 Task: Create a due date automation trigger when advanced on, 2 working days after a card is due add content without an empty description at 11:00 AM.
Action: Mouse moved to (960, 291)
Screenshot: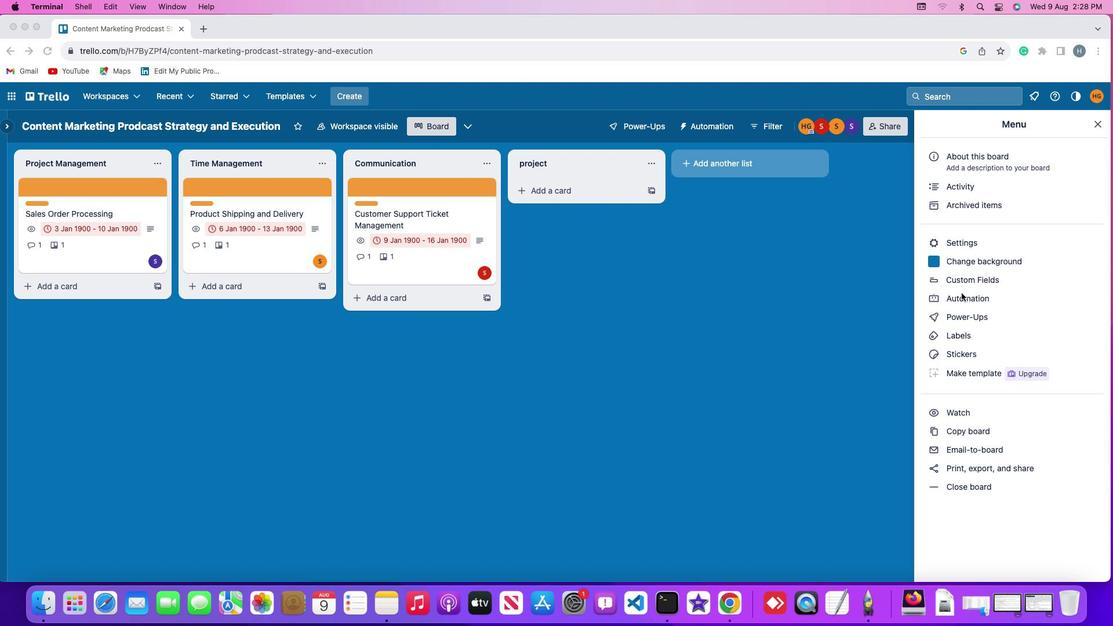 
Action: Mouse pressed left at (960, 291)
Screenshot: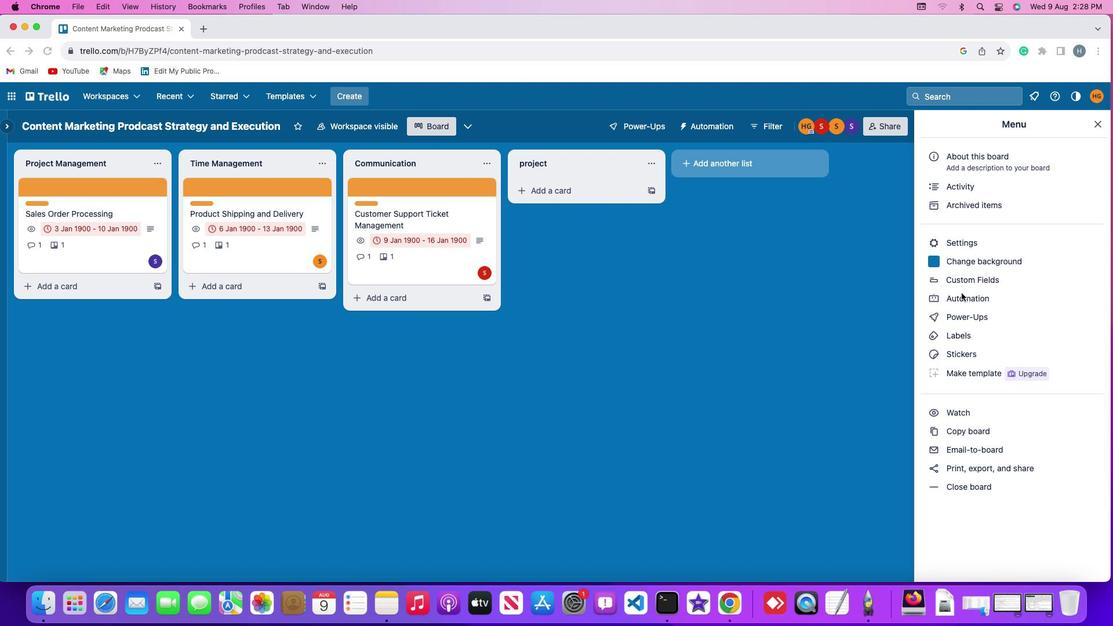 
Action: Mouse moved to (960, 291)
Screenshot: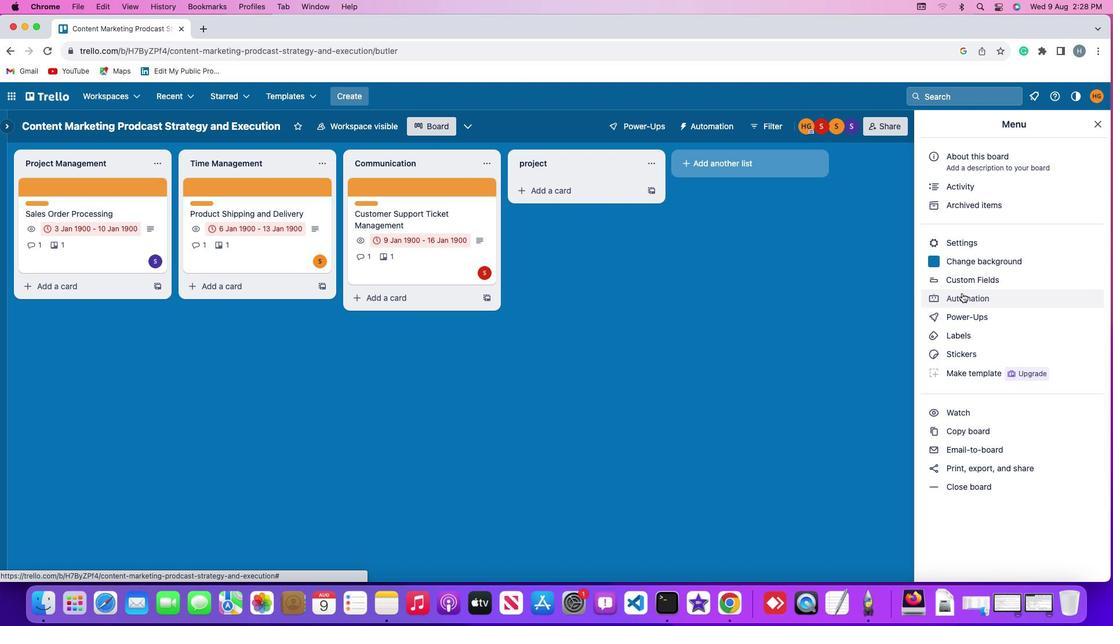 
Action: Mouse pressed left at (960, 291)
Screenshot: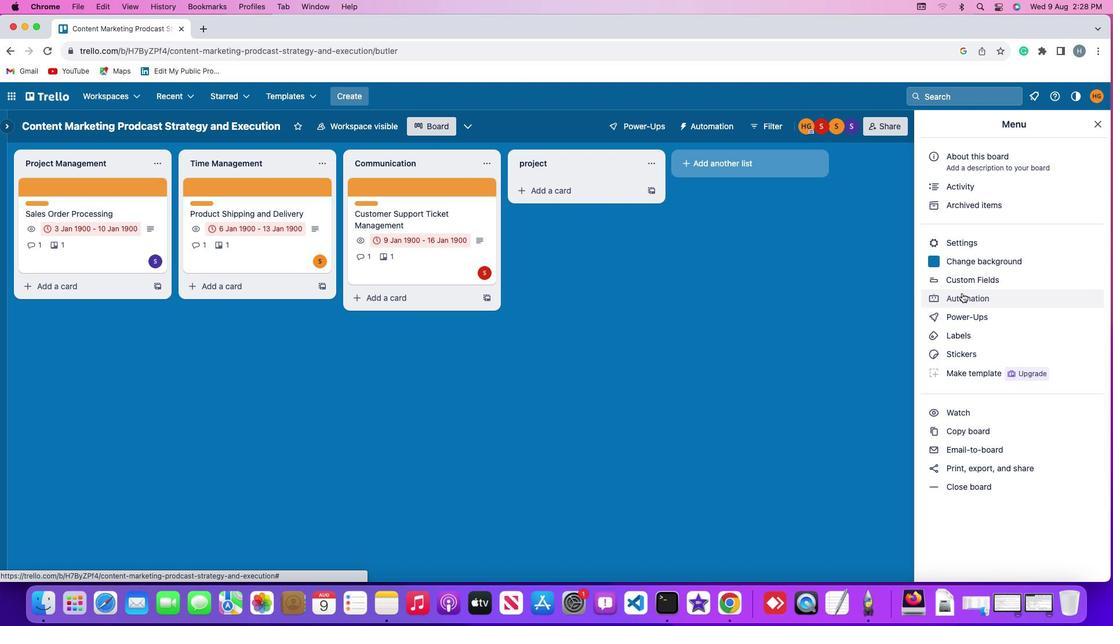 
Action: Mouse moved to (58, 272)
Screenshot: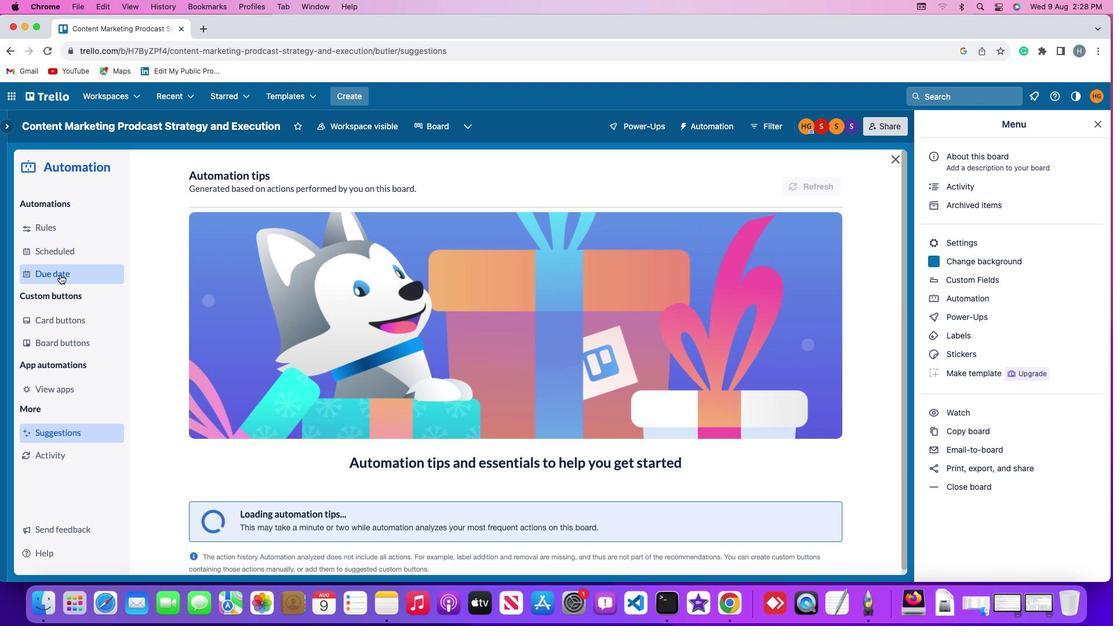 
Action: Mouse pressed left at (58, 272)
Screenshot: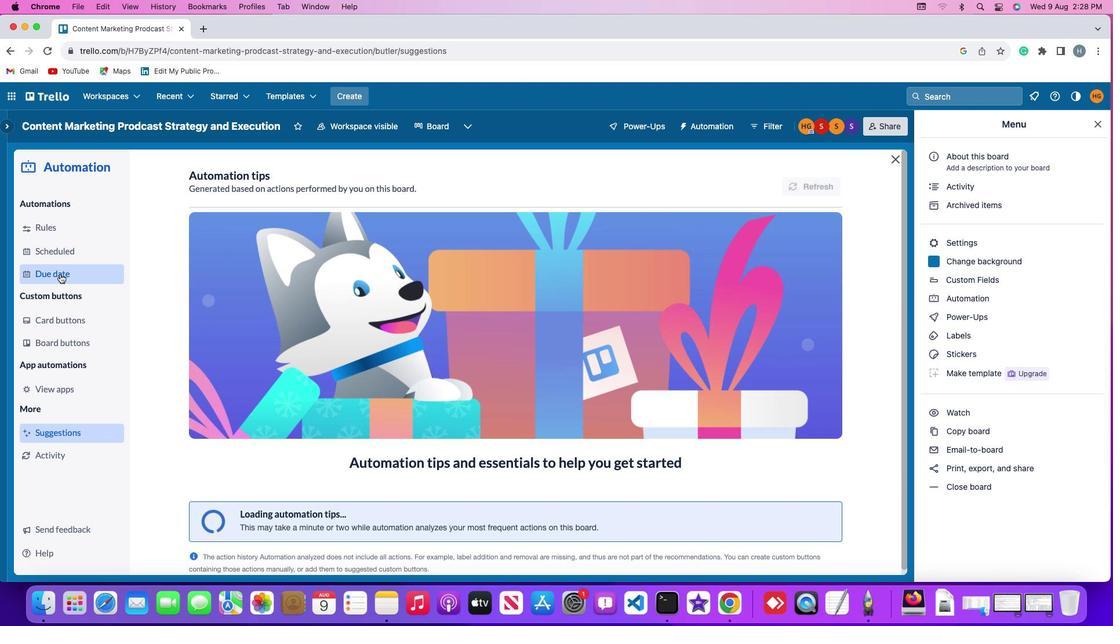 
Action: Mouse moved to (768, 176)
Screenshot: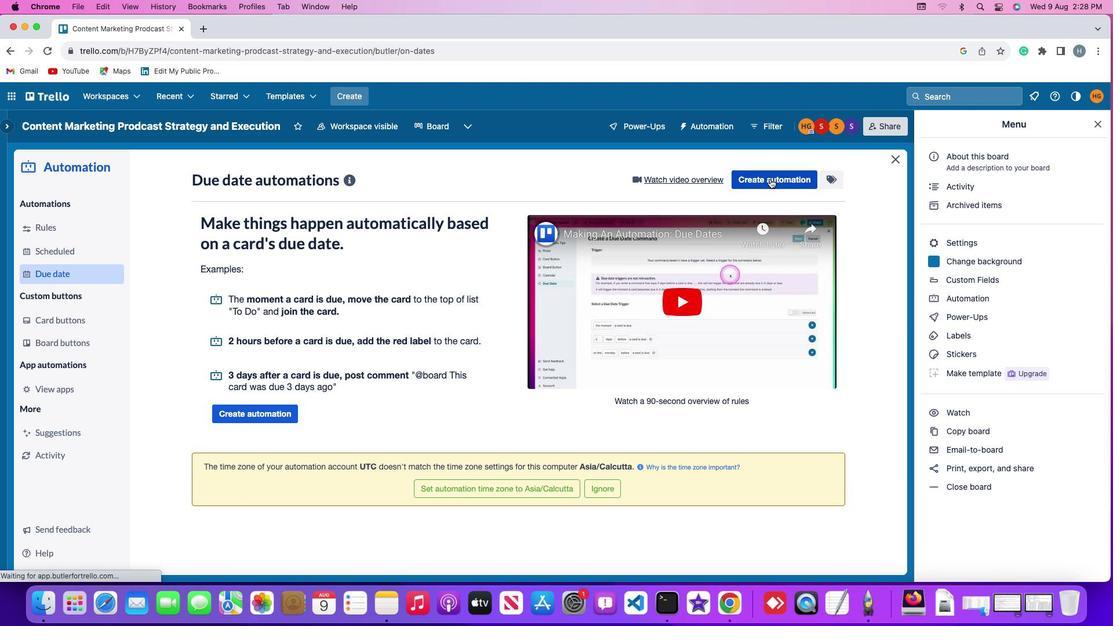 
Action: Mouse pressed left at (768, 176)
Screenshot: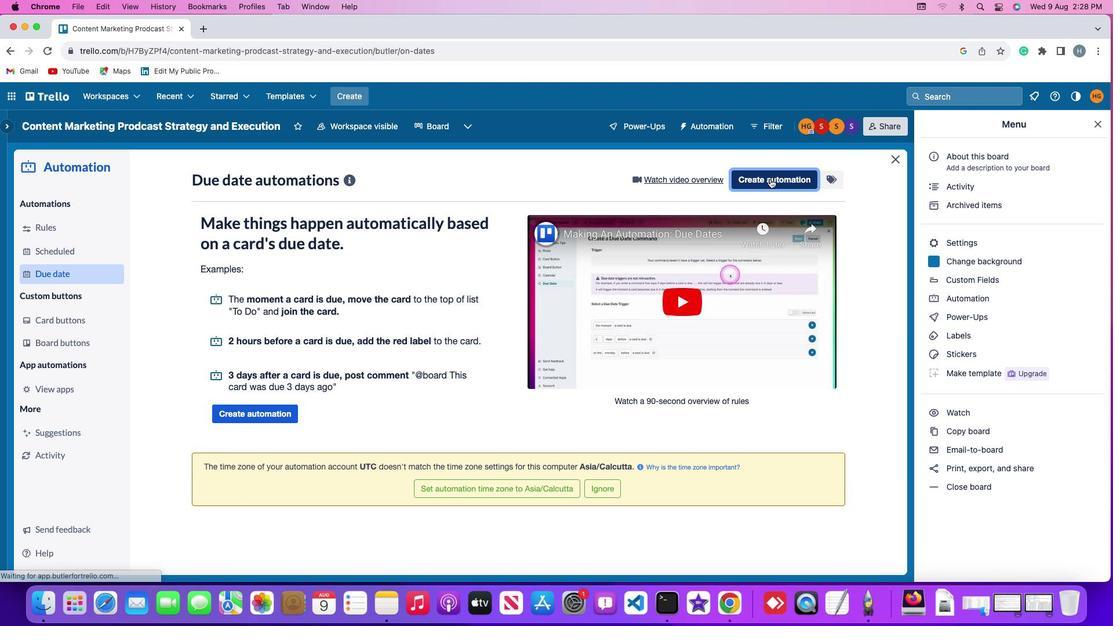 
Action: Mouse moved to (263, 285)
Screenshot: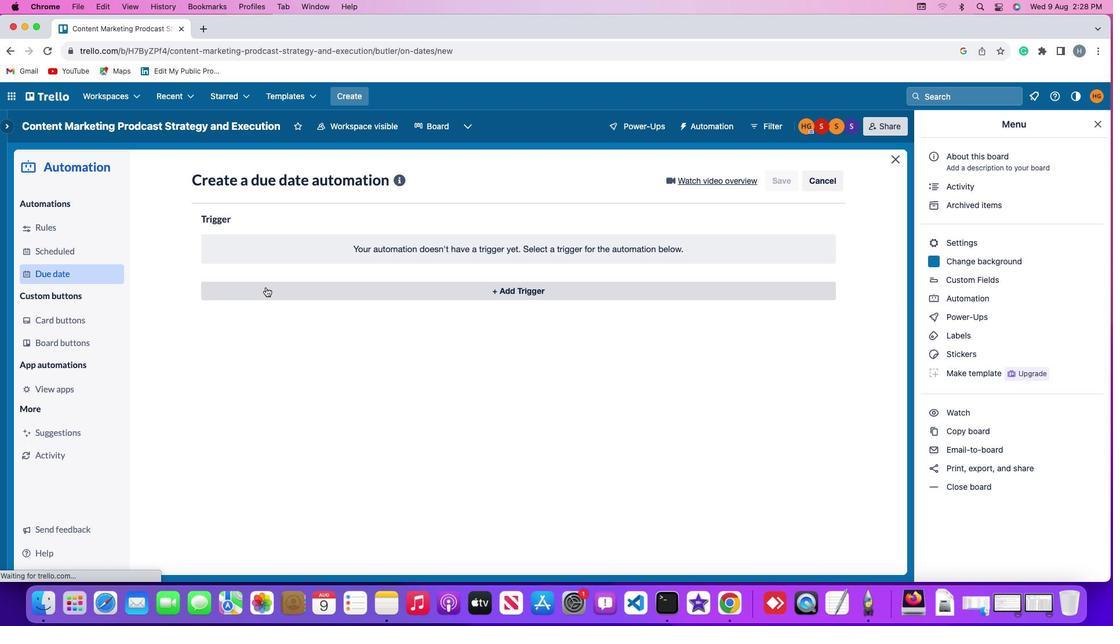 
Action: Mouse pressed left at (263, 285)
Screenshot: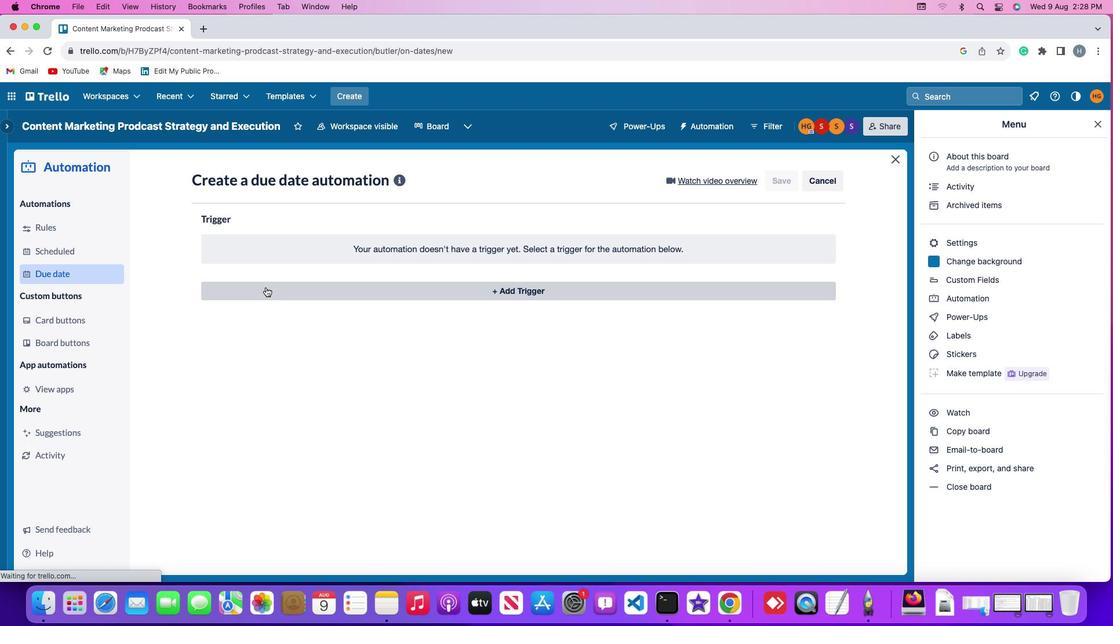 
Action: Mouse moved to (224, 462)
Screenshot: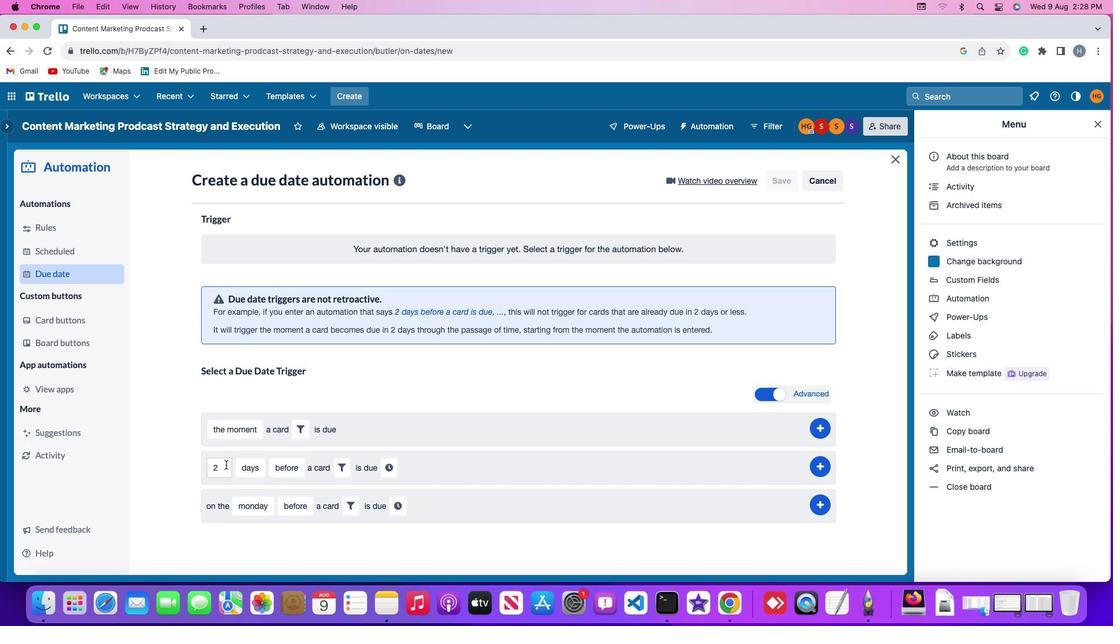
Action: Mouse pressed left at (224, 462)
Screenshot: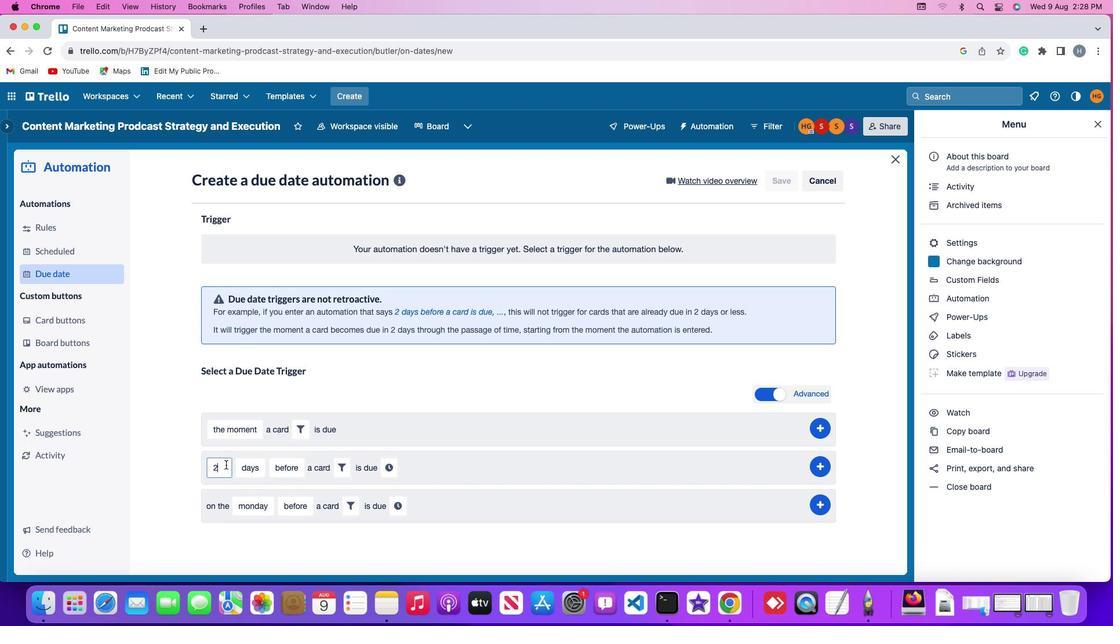 
Action: Key pressed Key.backspace'2'
Screenshot: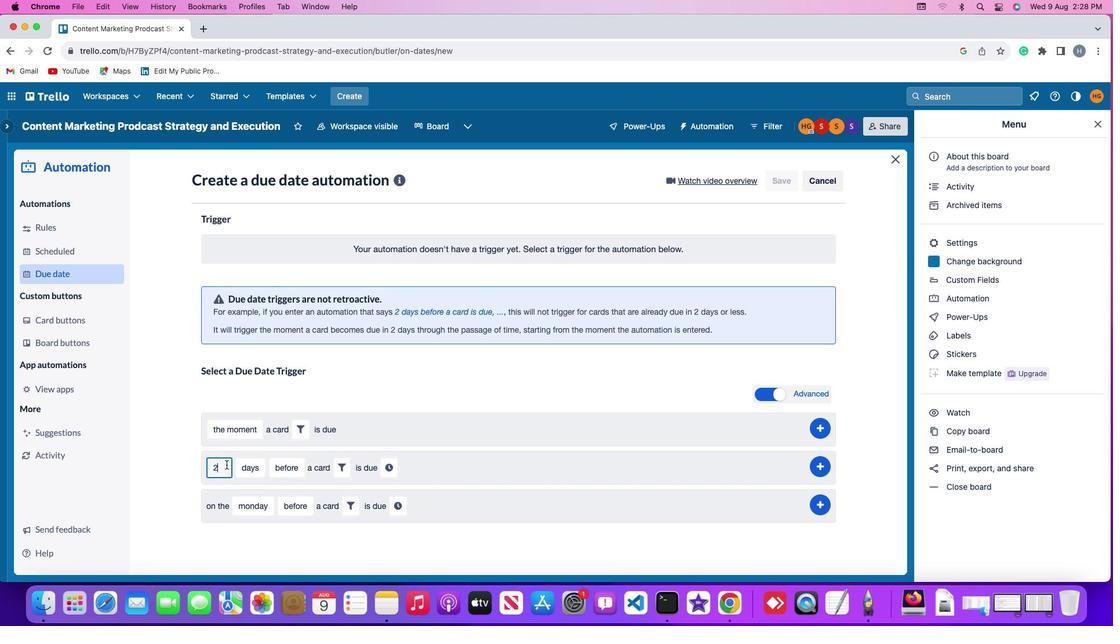 
Action: Mouse moved to (244, 468)
Screenshot: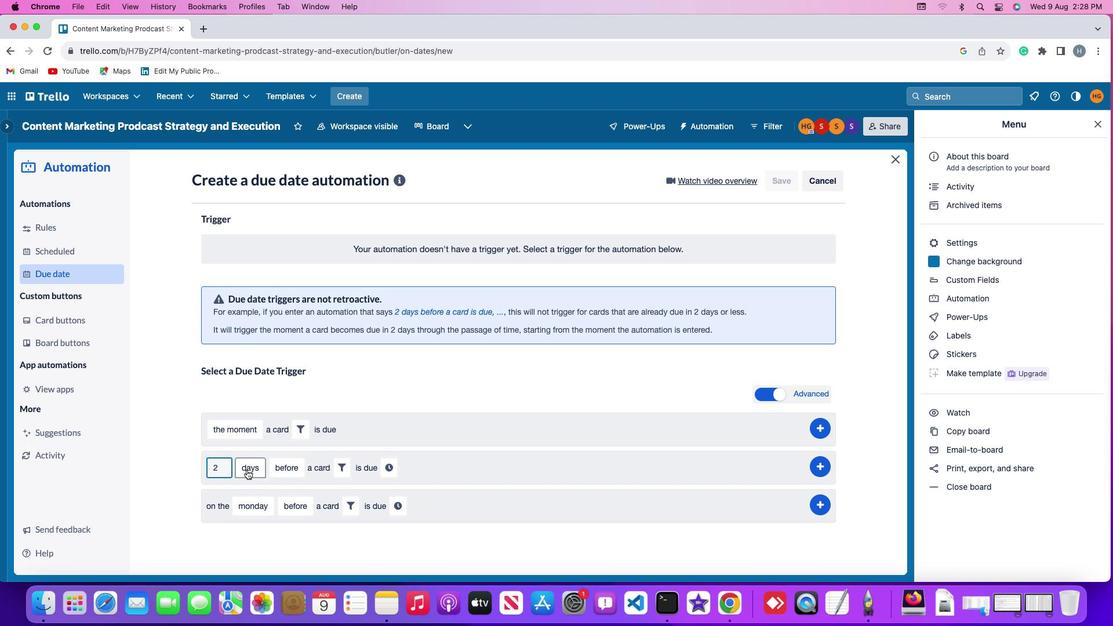 
Action: Mouse pressed left at (244, 468)
Screenshot: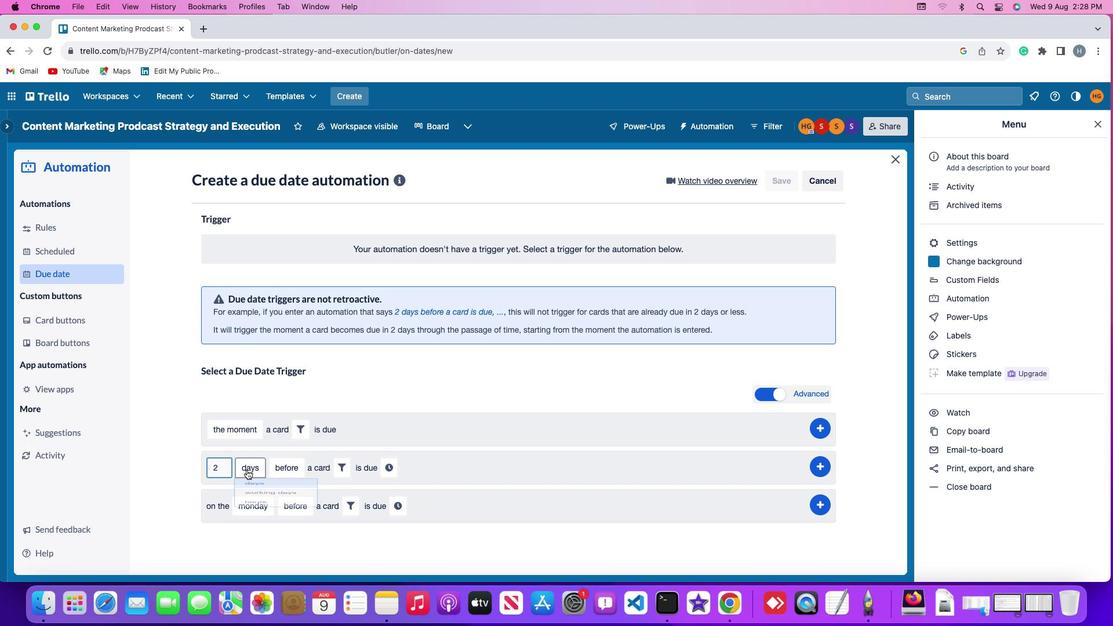 
Action: Mouse moved to (253, 509)
Screenshot: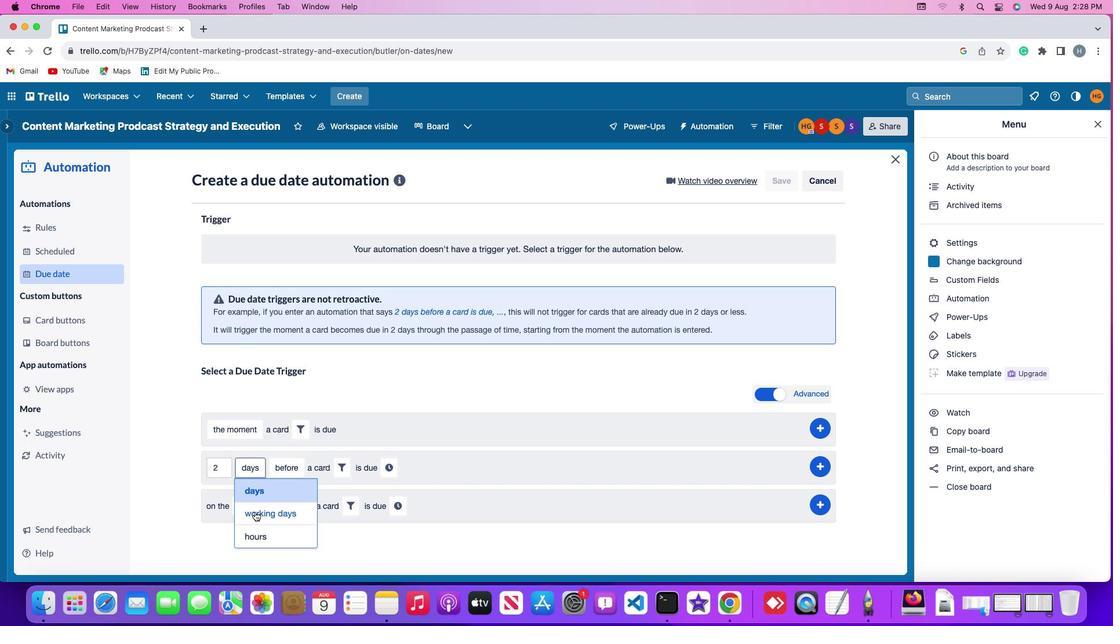 
Action: Mouse pressed left at (253, 509)
Screenshot: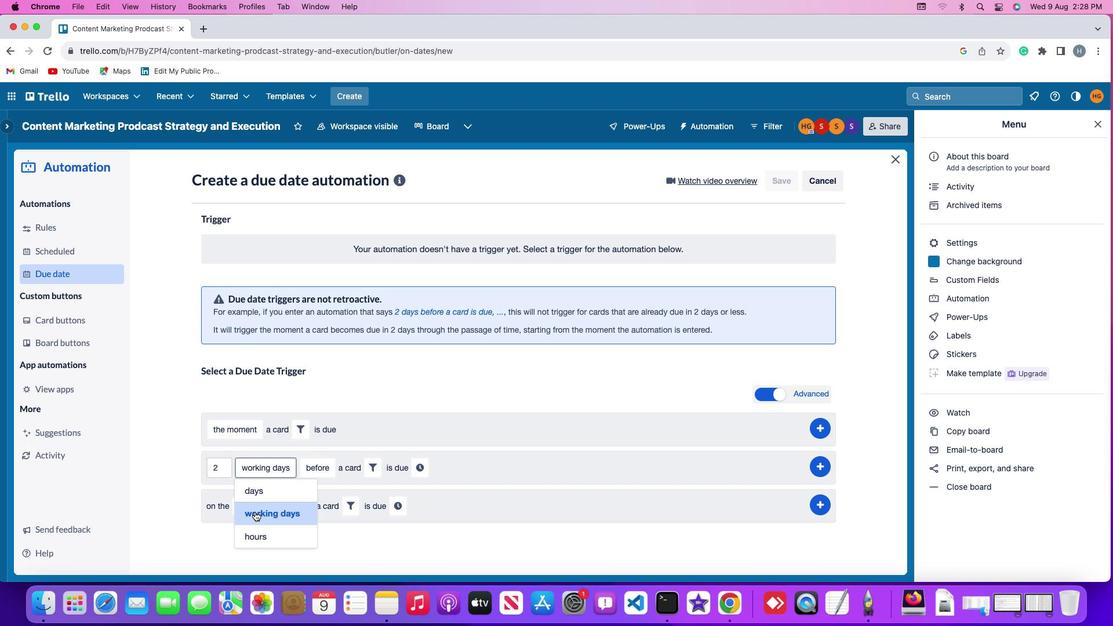 
Action: Mouse moved to (317, 461)
Screenshot: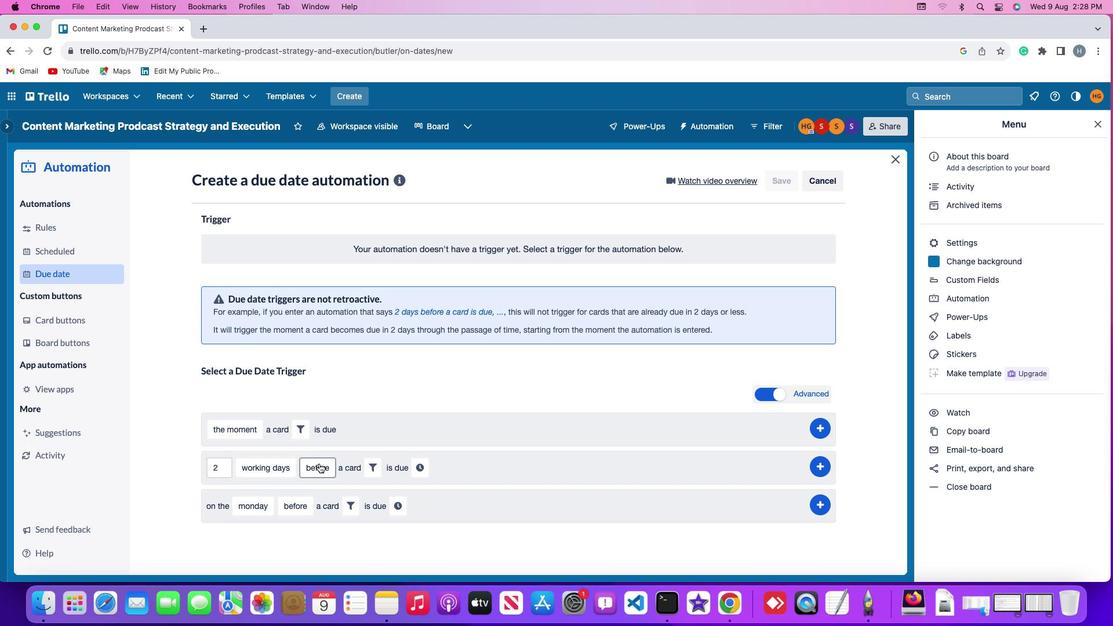 
Action: Mouse pressed left at (317, 461)
Screenshot: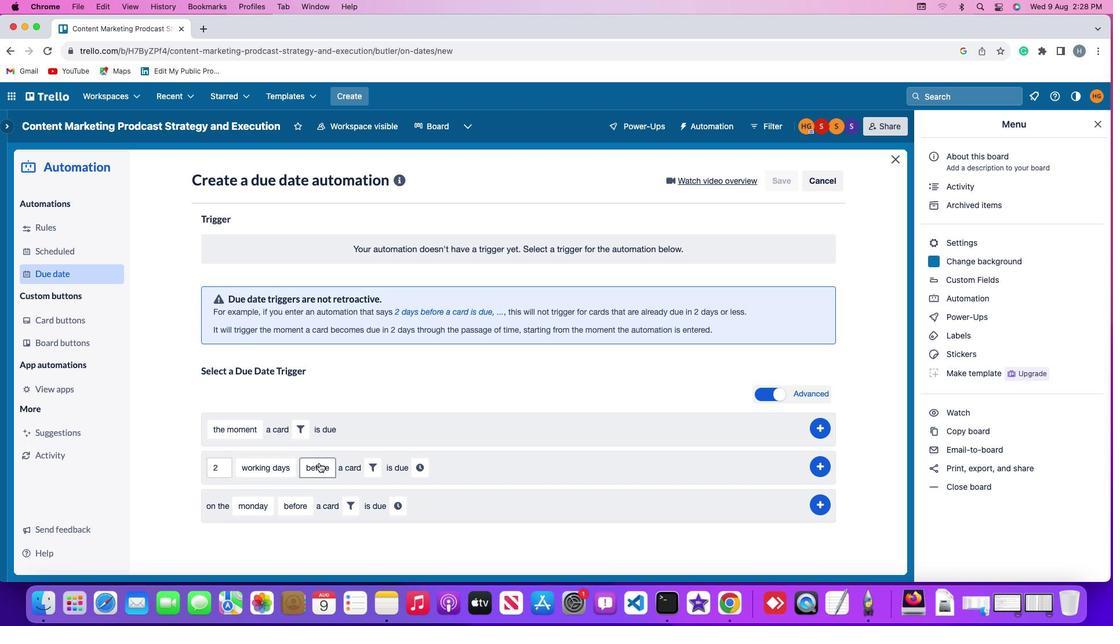 
Action: Mouse moved to (309, 510)
Screenshot: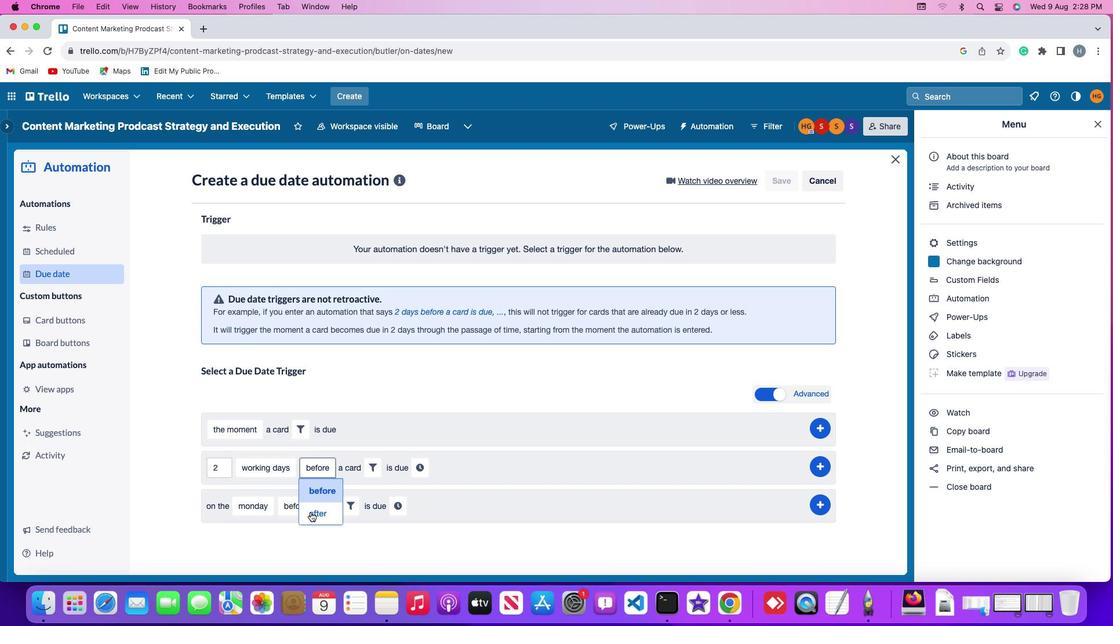 
Action: Mouse pressed left at (309, 510)
Screenshot: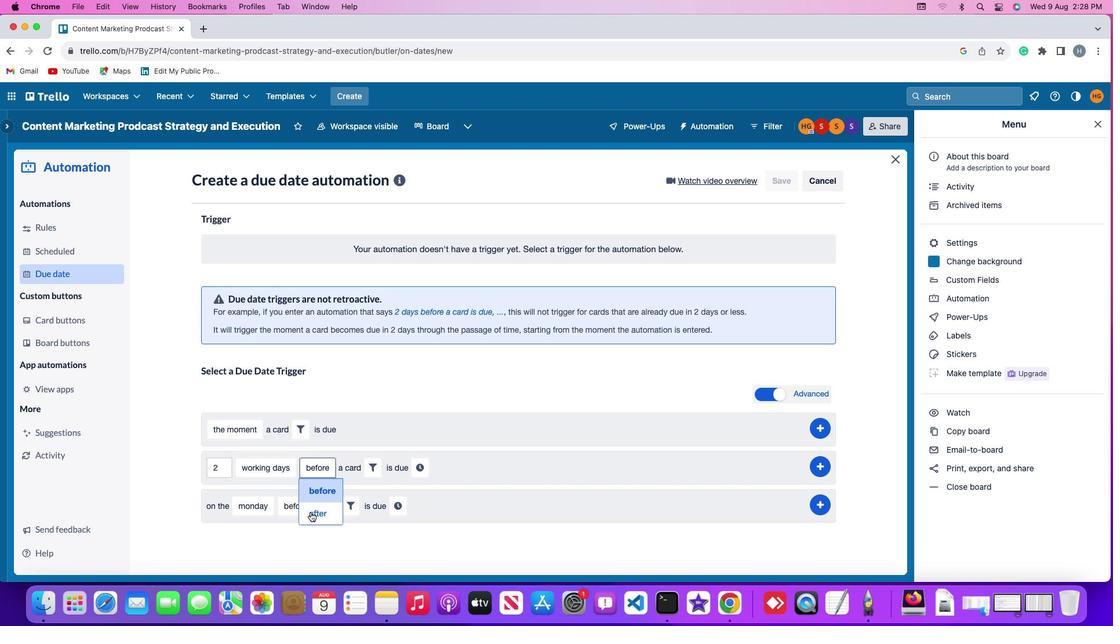 
Action: Mouse moved to (365, 466)
Screenshot: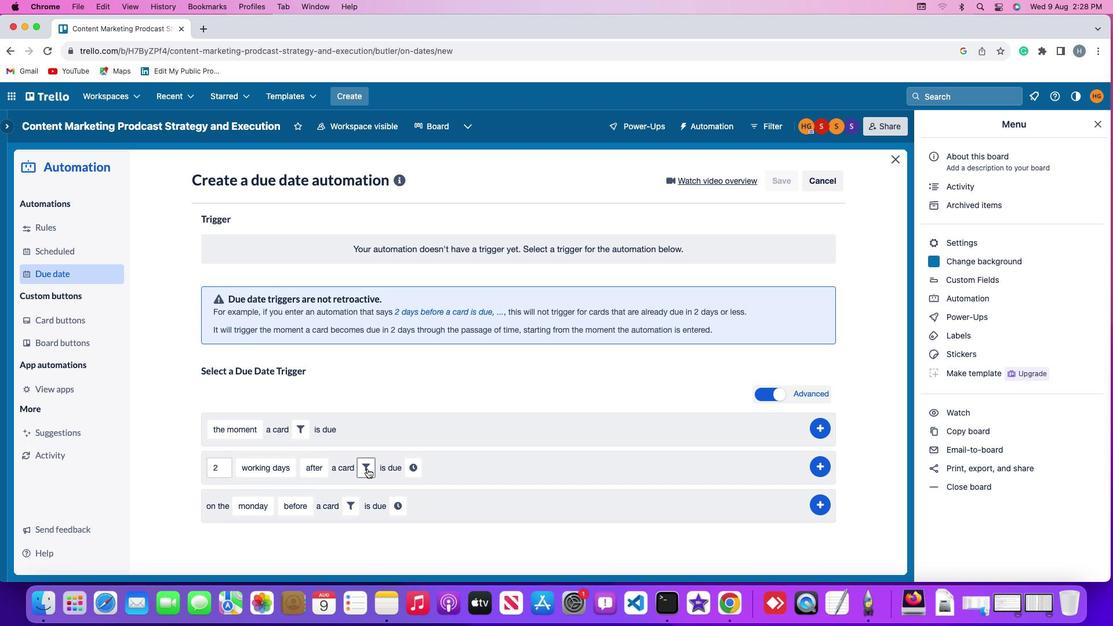 
Action: Mouse pressed left at (365, 466)
Screenshot: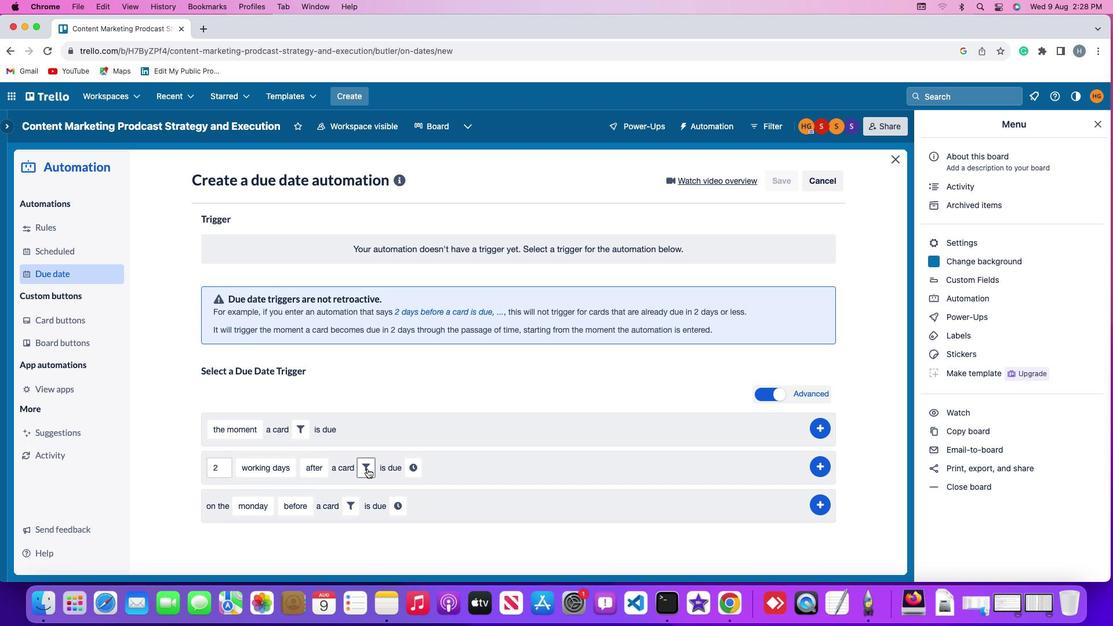 
Action: Mouse moved to (517, 499)
Screenshot: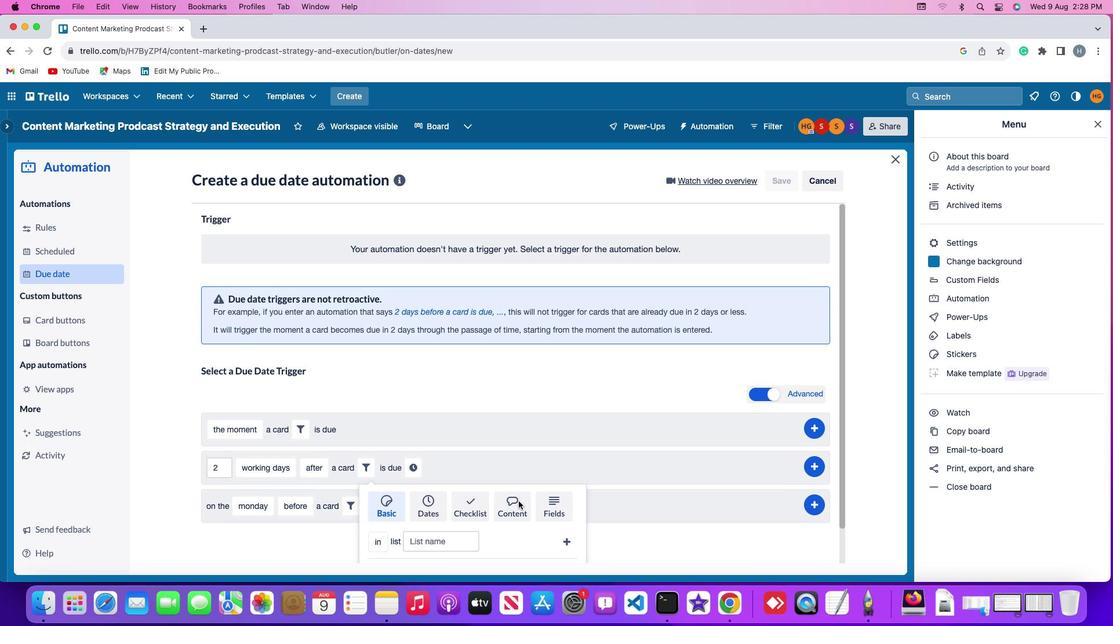 
Action: Mouse pressed left at (517, 499)
Screenshot: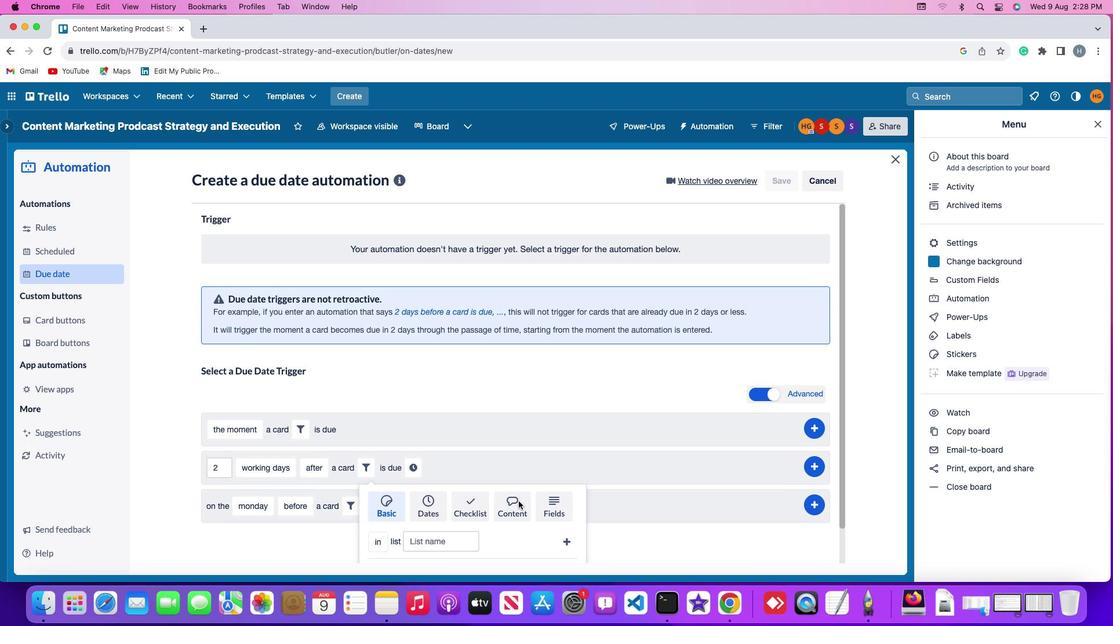 
Action: Mouse moved to (335, 541)
Screenshot: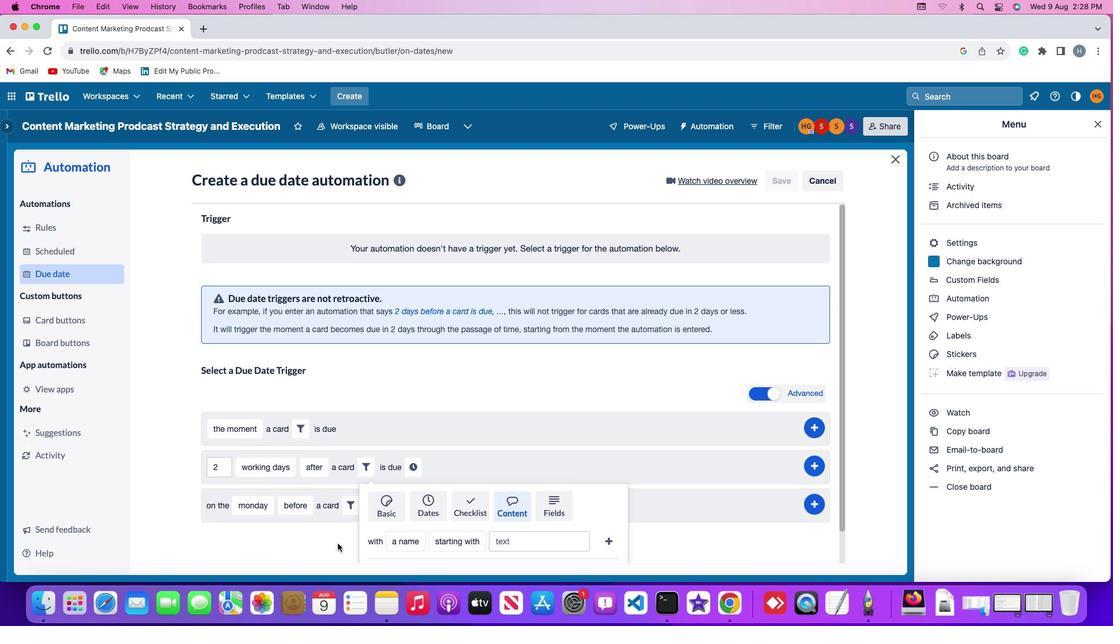 
Action: Mouse scrolled (335, 541) with delta (-1, -1)
Screenshot: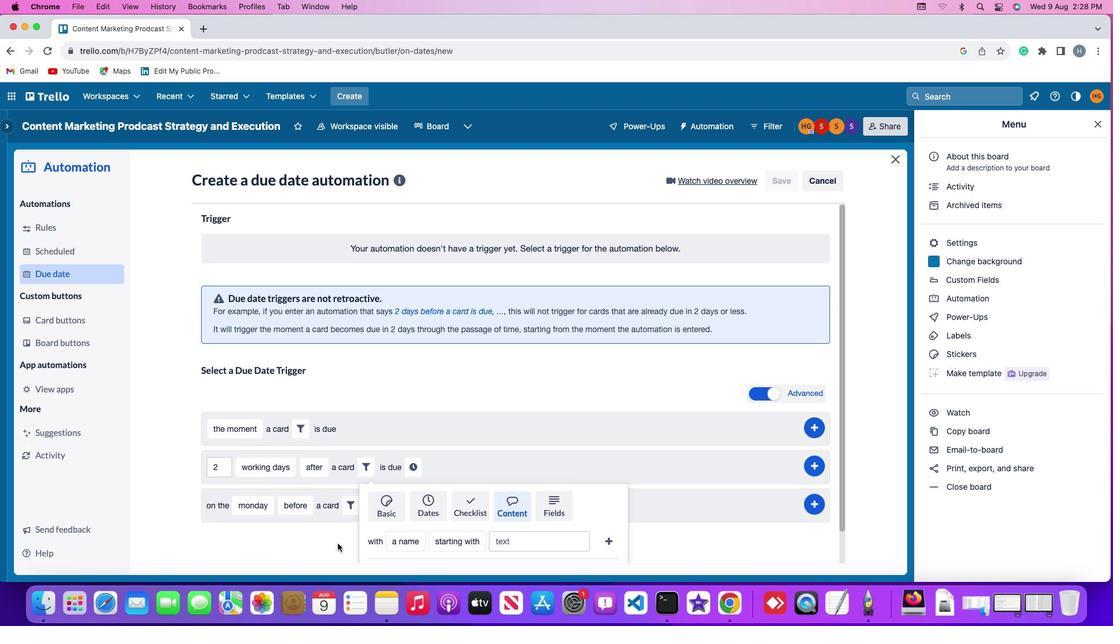 
Action: Mouse scrolled (335, 541) with delta (-1, -1)
Screenshot: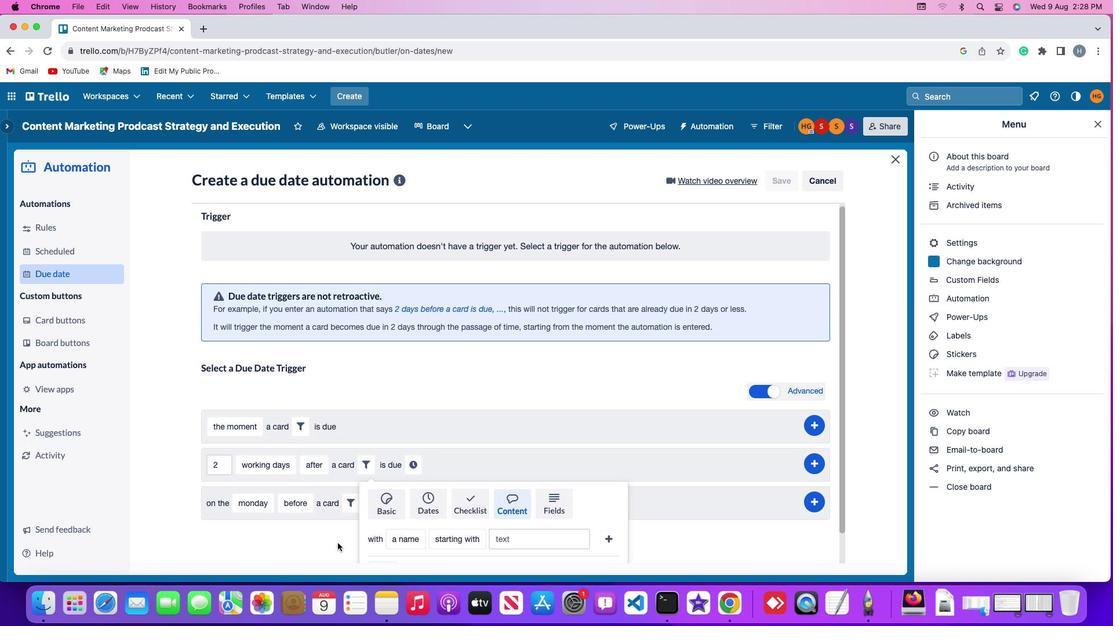 
Action: Mouse scrolled (335, 541) with delta (-1, -2)
Screenshot: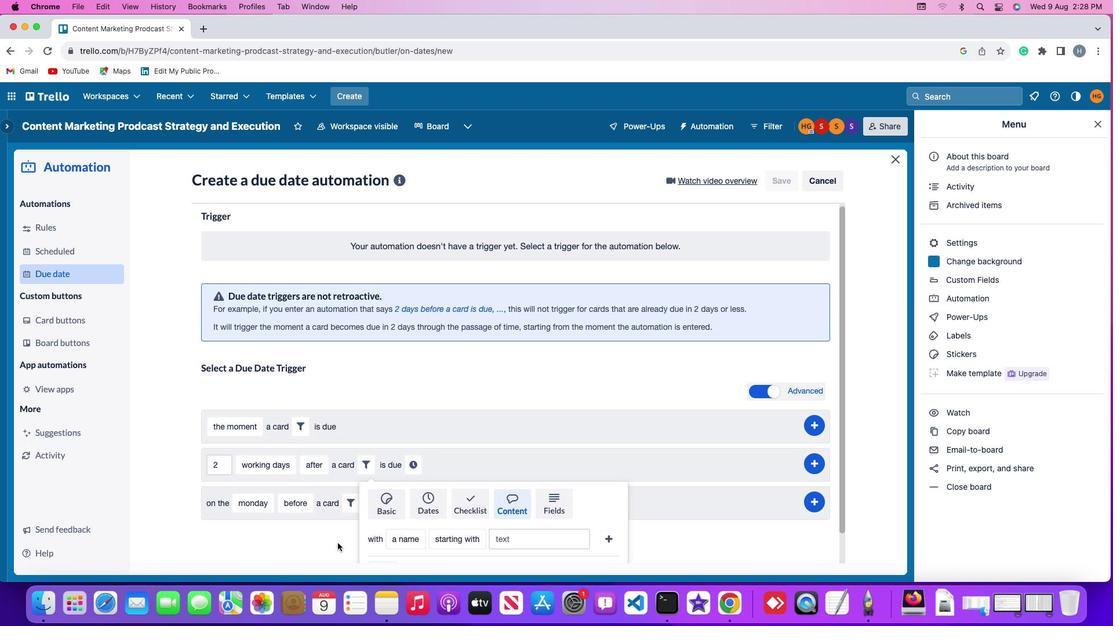 
Action: Mouse moved to (335, 541)
Screenshot: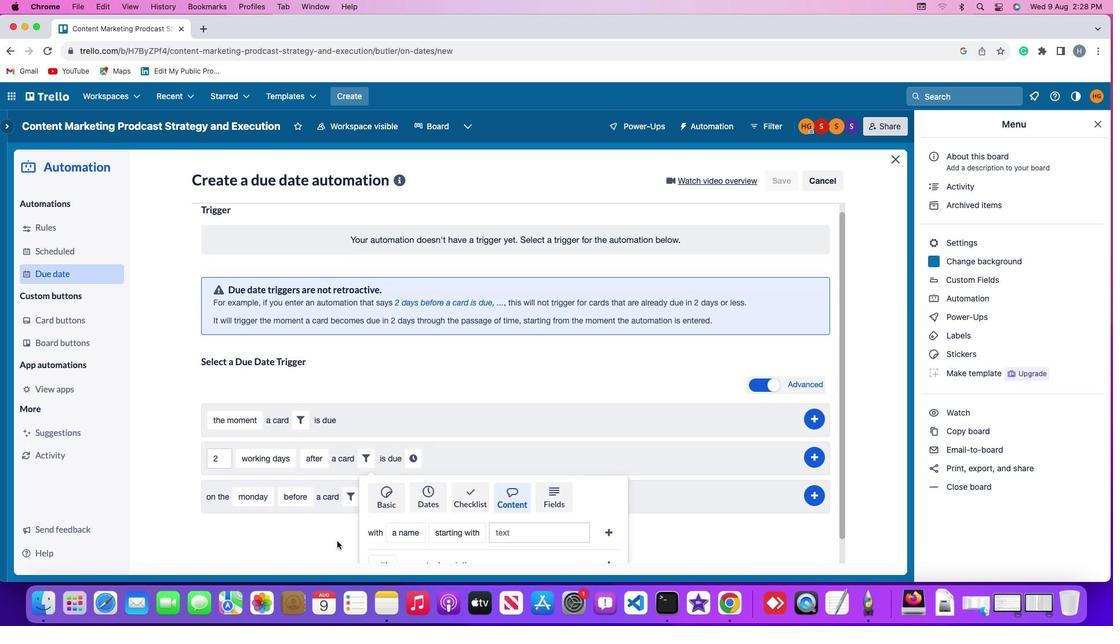 
Action: Mouse scrolled (335, 541) with delta (-1, -4)
Screenshot: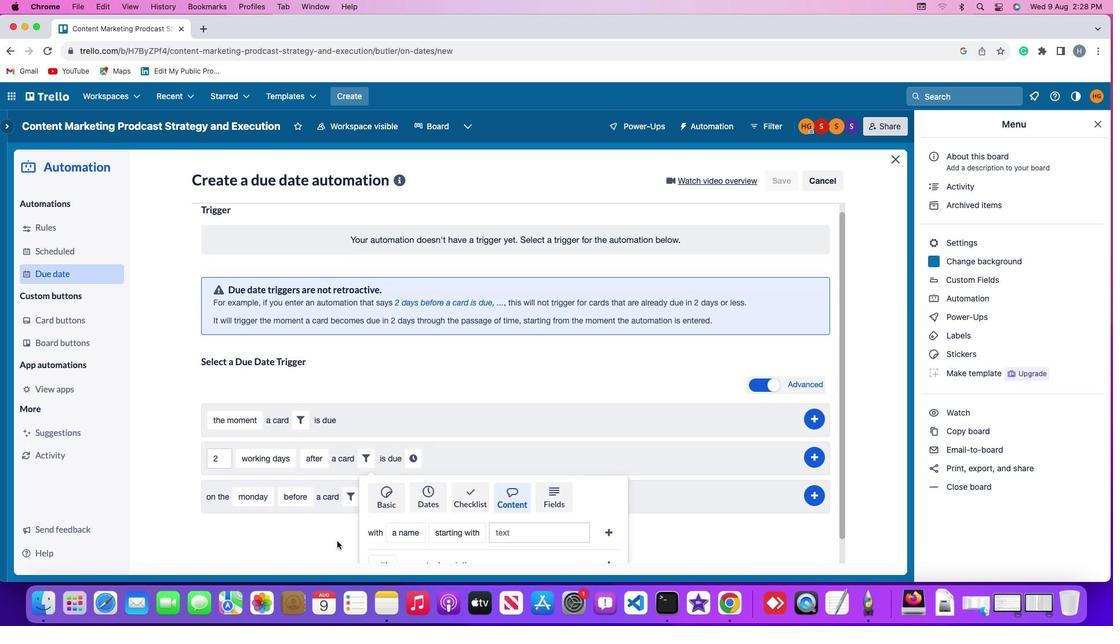 
Action: Mouse moved to (335, 541)
Screenshot: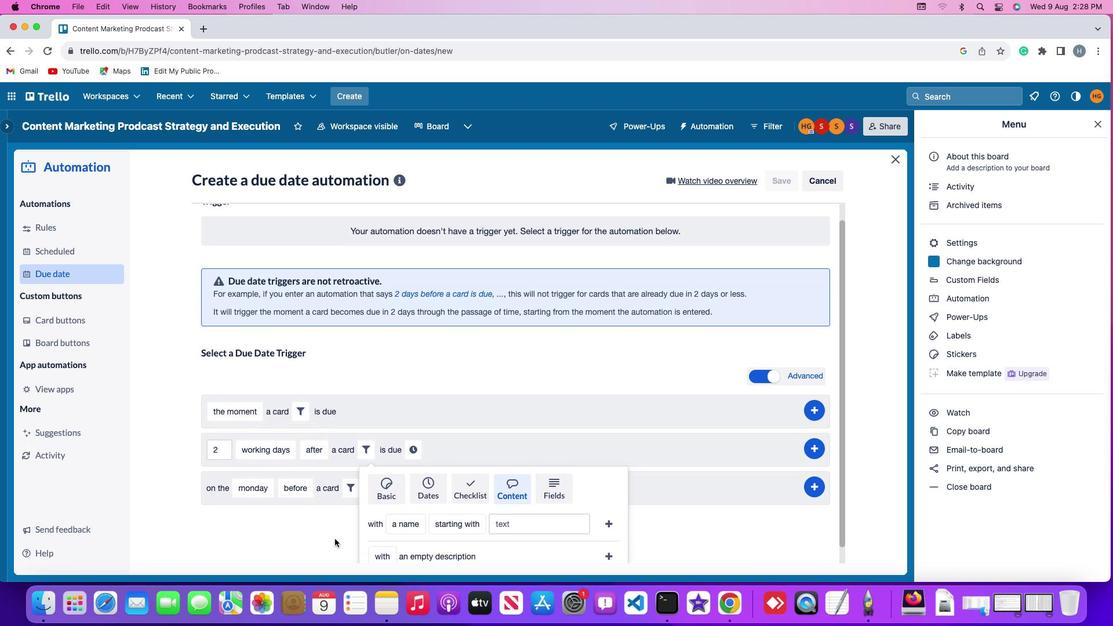 
Action: Mouse scrolled (335, 541) with delta (-1, -4)
Screenshot: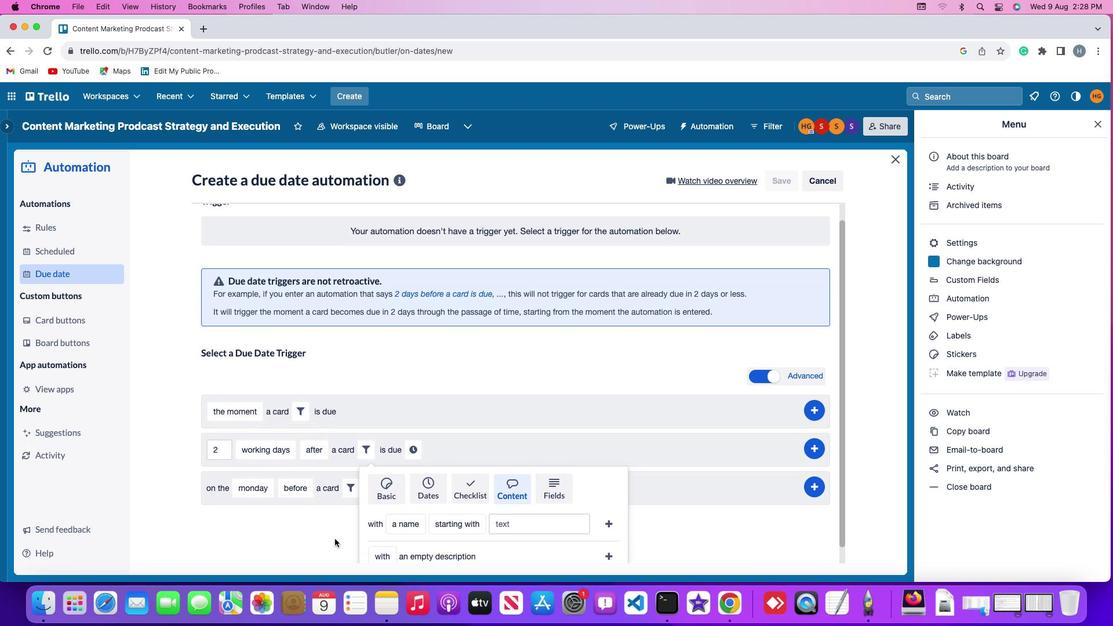 
Action: Mouse moved to (369, 534)
Screenshot: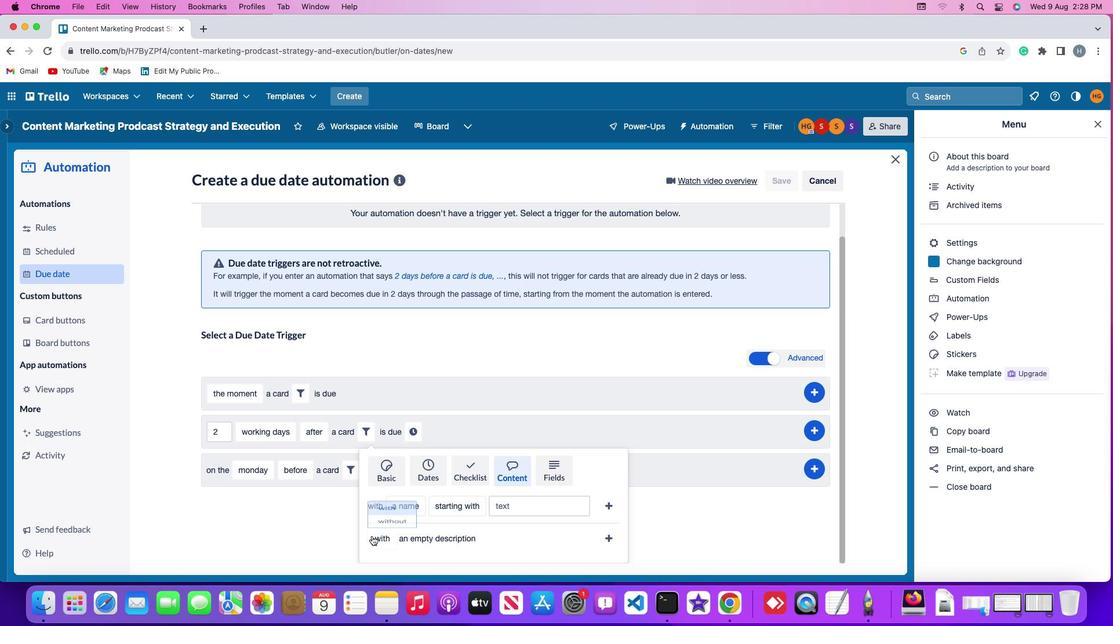 
Action: Mouse pressed left at (369, 534)
Screenshot: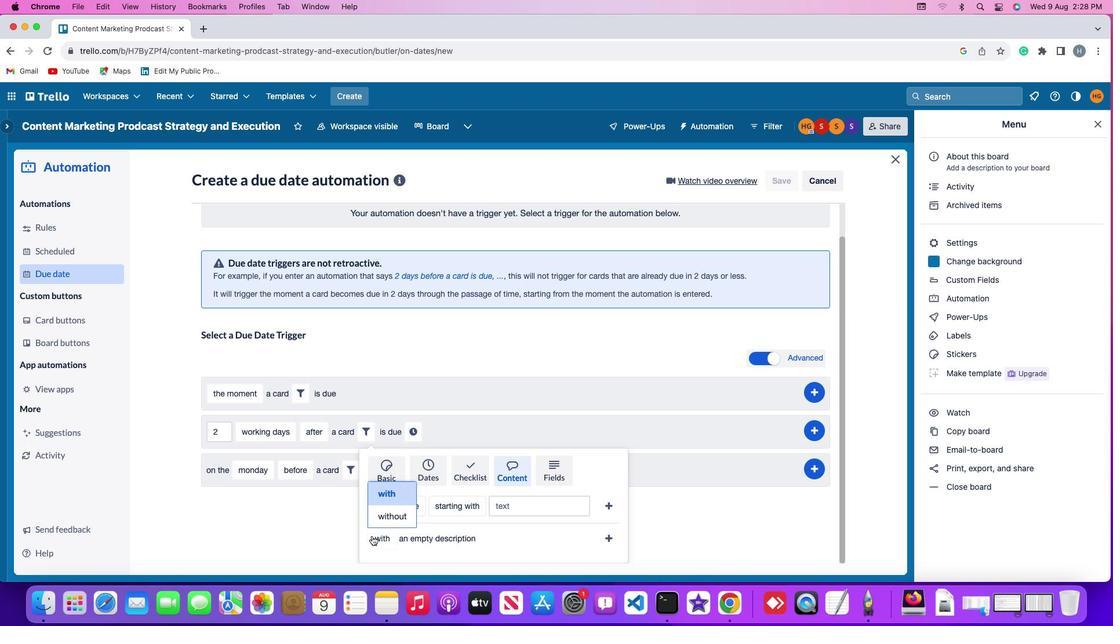 
Action: Mouse moved to (376, 516)
Screenshot: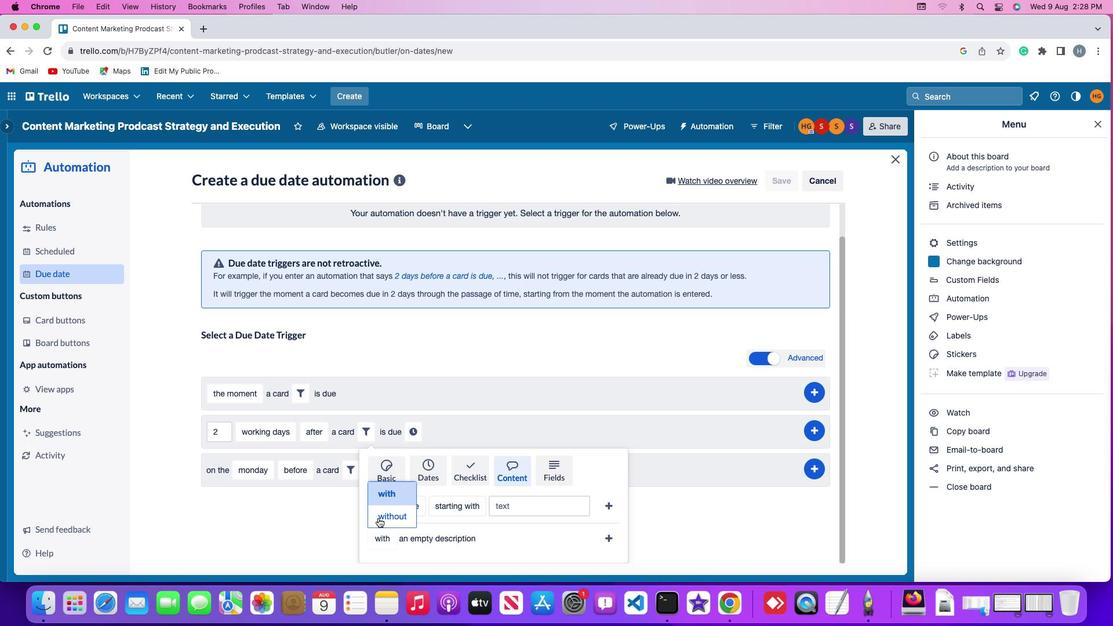 
Action: Mouse pressed left at (376, 516)
Screenshot: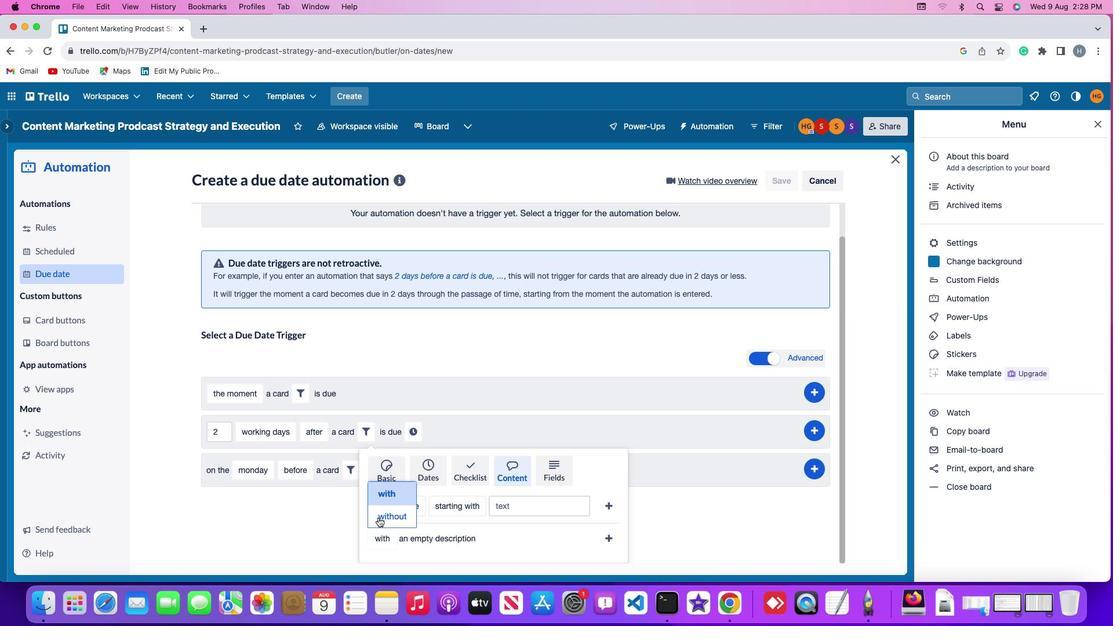 
Action: Mouse moved to (610, 534)
Screenshot: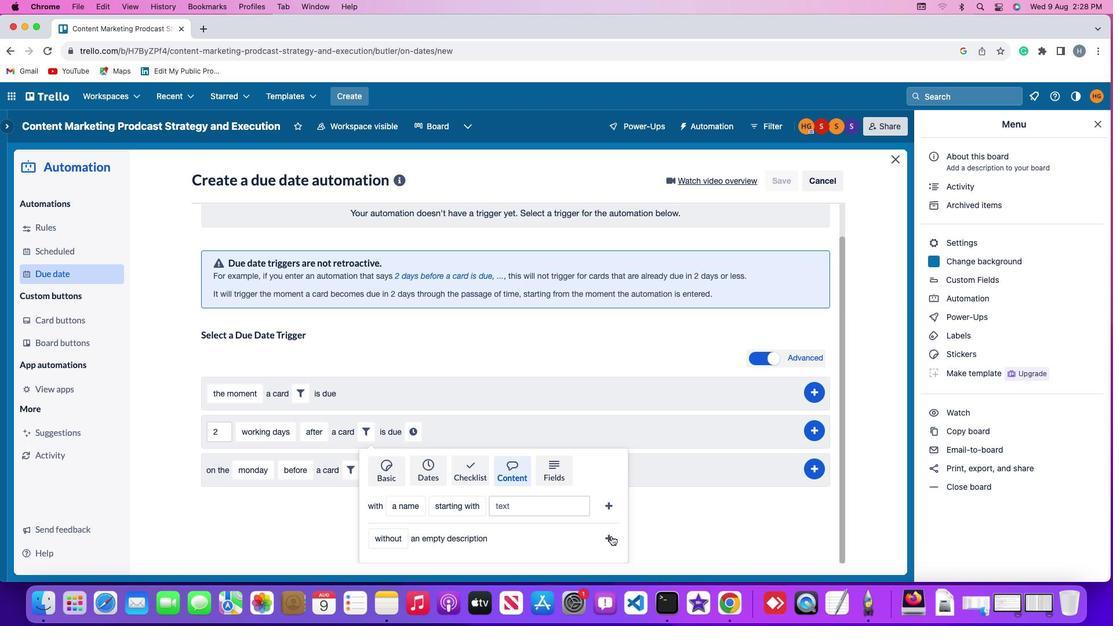 
Action: Mouse pressed left at (610, 534)
Screenshot: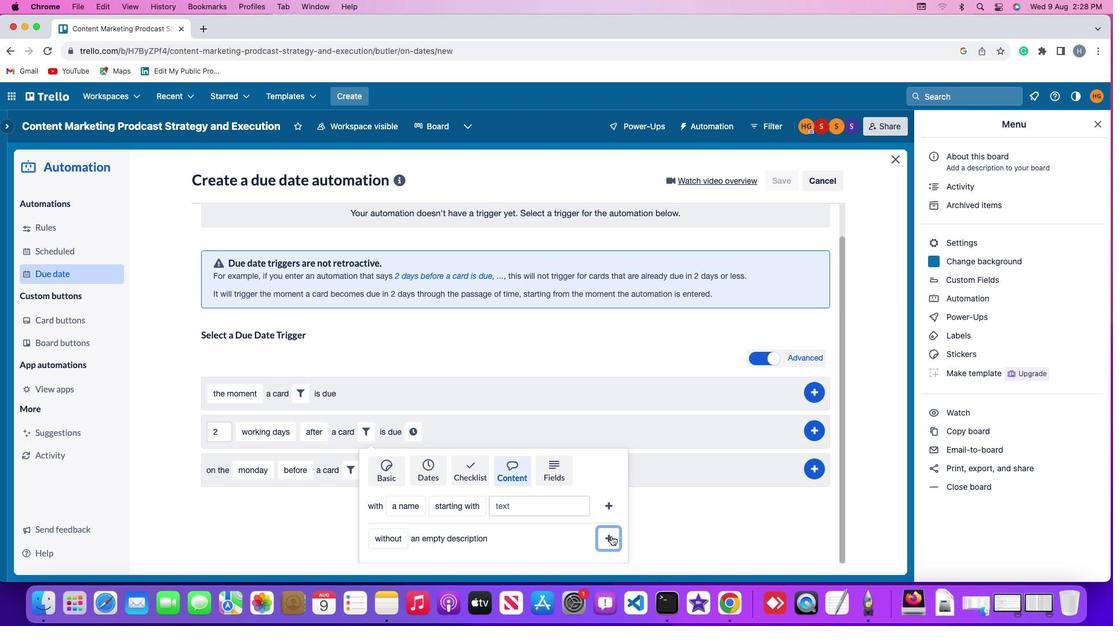 
Action: Mouse moved to (543, 459)
Screenshot: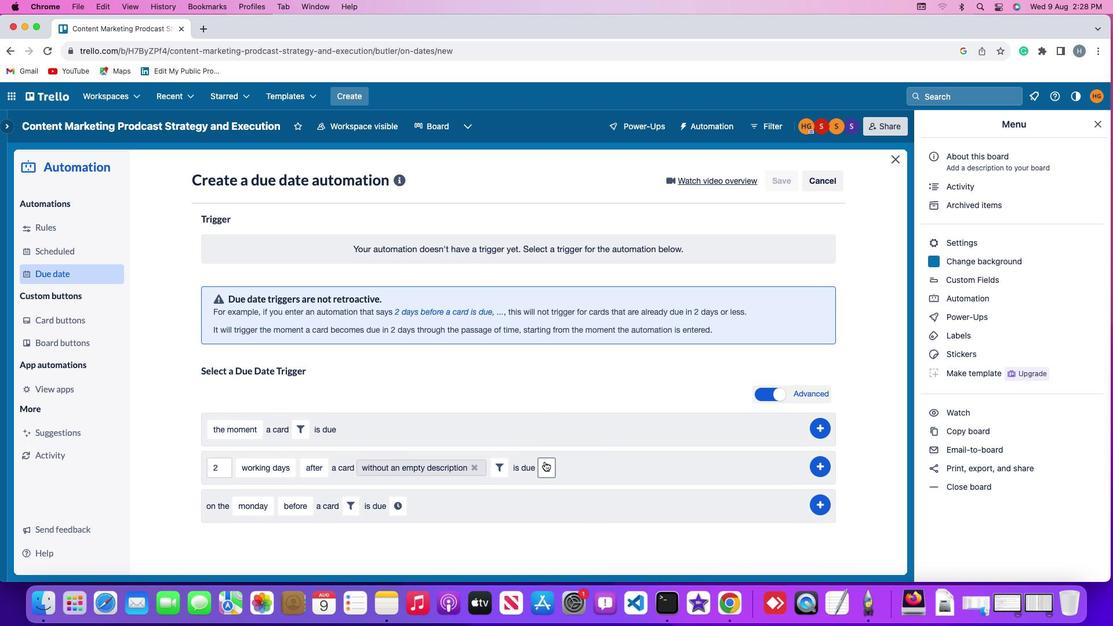 
Action: Mouse pressed left at (543, 459)
Screenshot: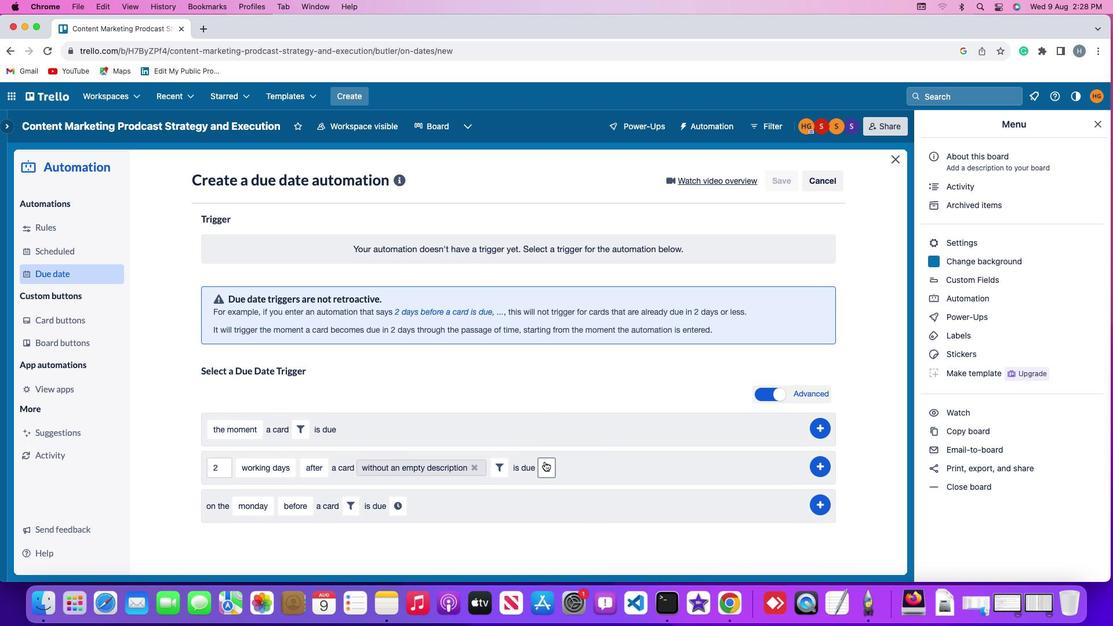 
Action: Mouse moved to (572, 470)
Screenshot: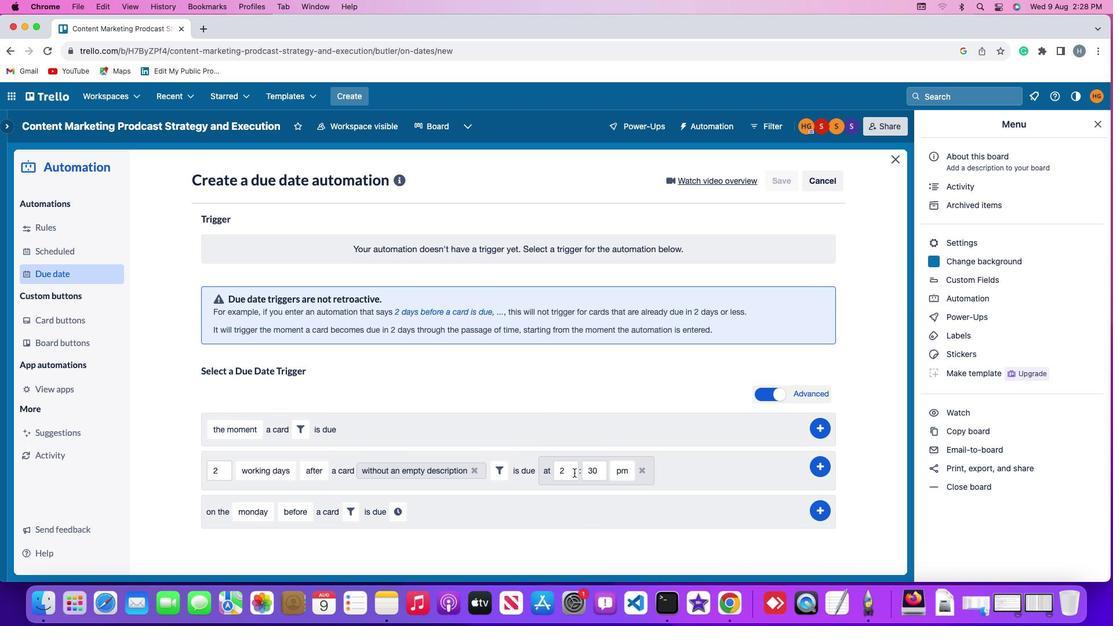 
Action: Mouse pressed left at (572, 470)
Screenshot: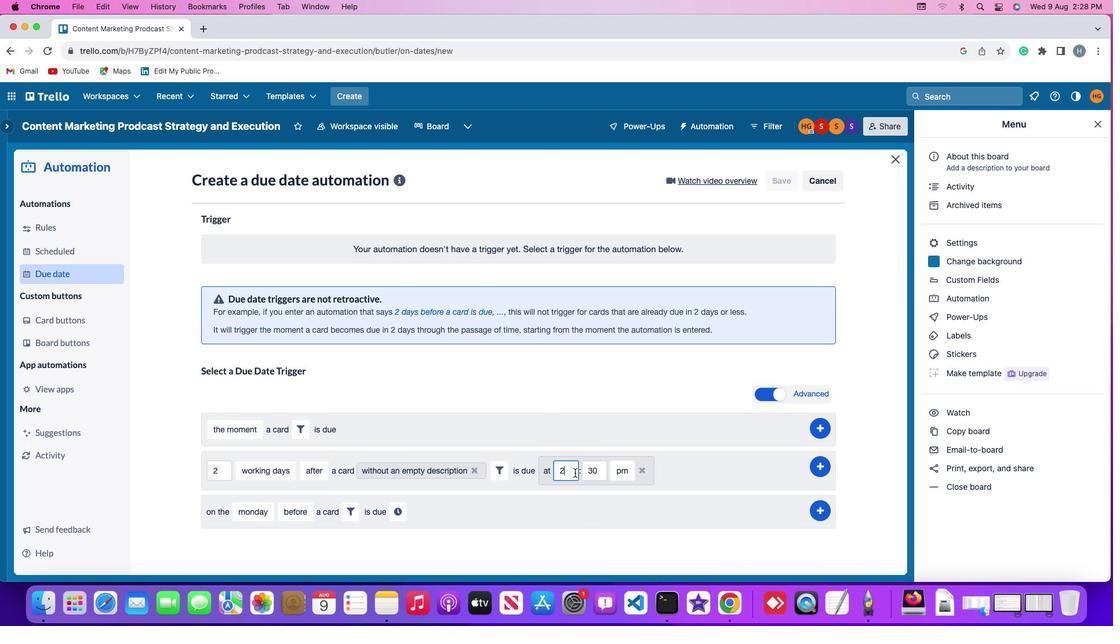 
Action: Mouse moved to (573, 470)
Screenshot: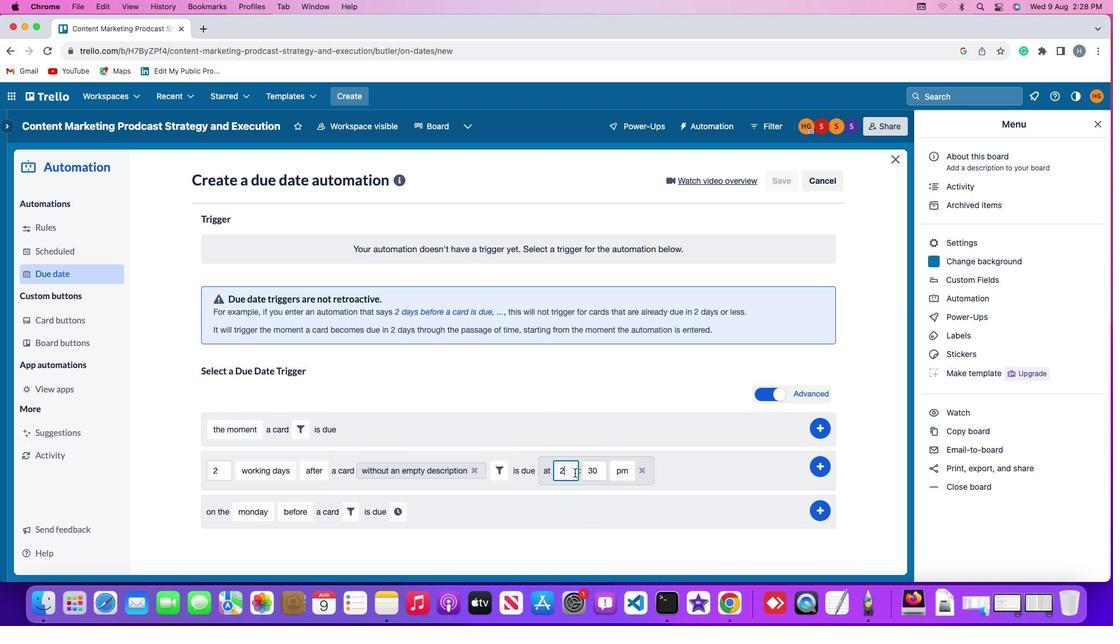 
Action: Key pressed Key.backspace'1''1'
Screenshot: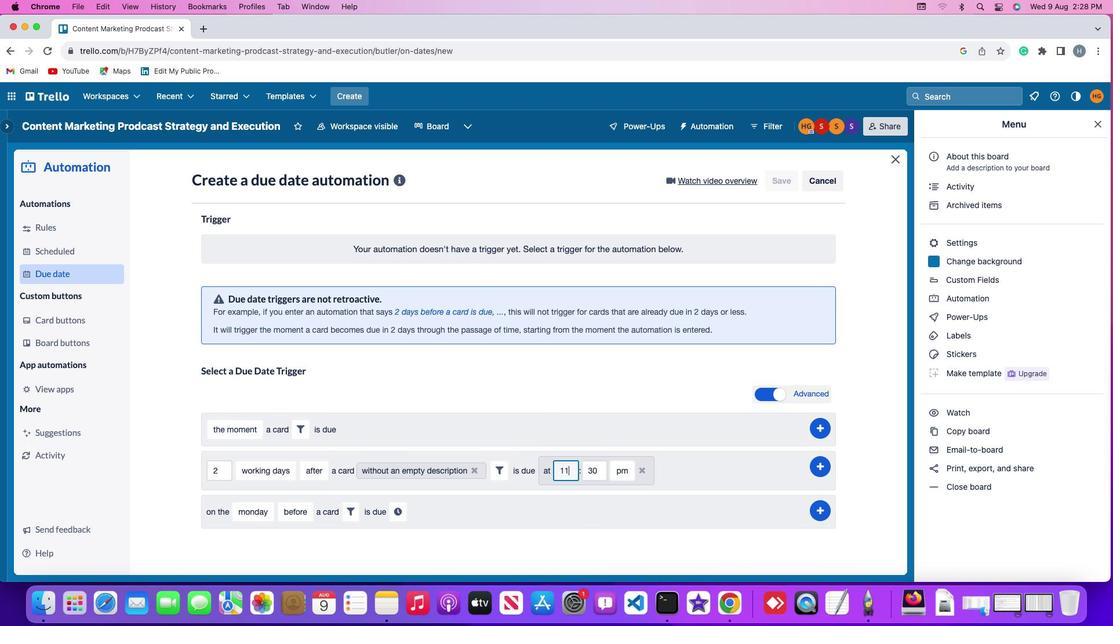 
Action: Mouse moved to (597, 468)
Screenshot: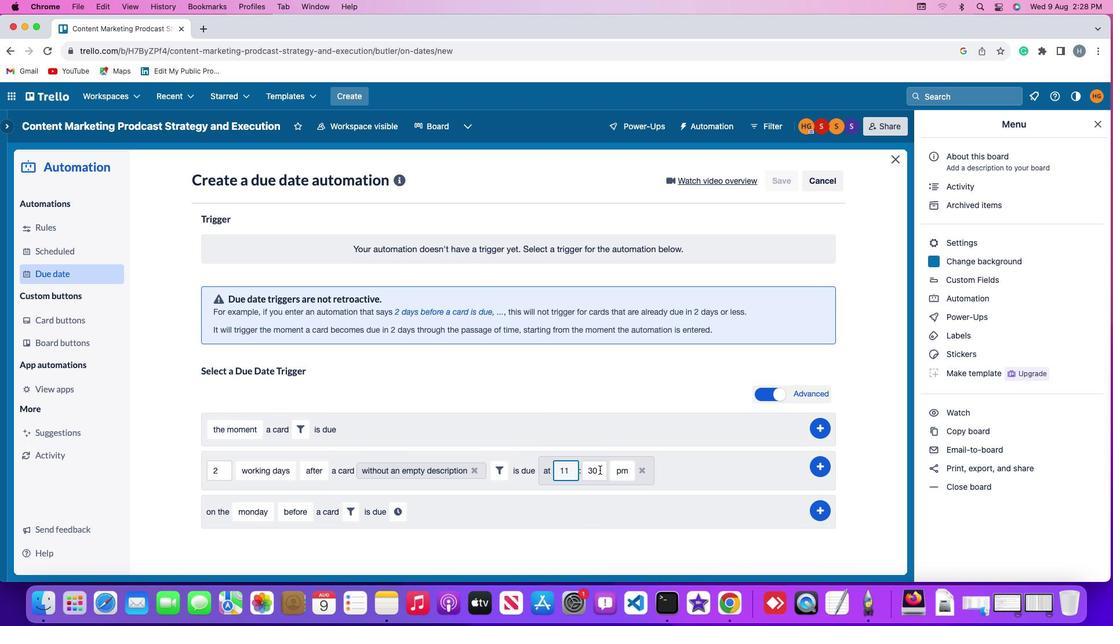 
Action: Mouse pressed left at (597, 468)
Screenshot: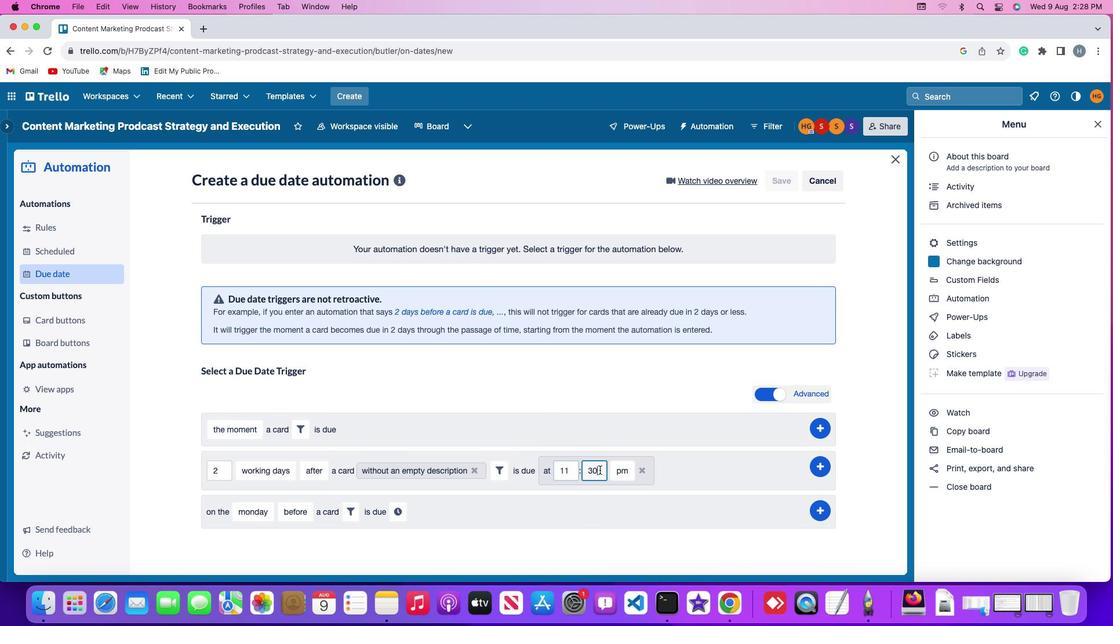 
Action: Key pressed Key.backspaceKey.backspace
Screenshot: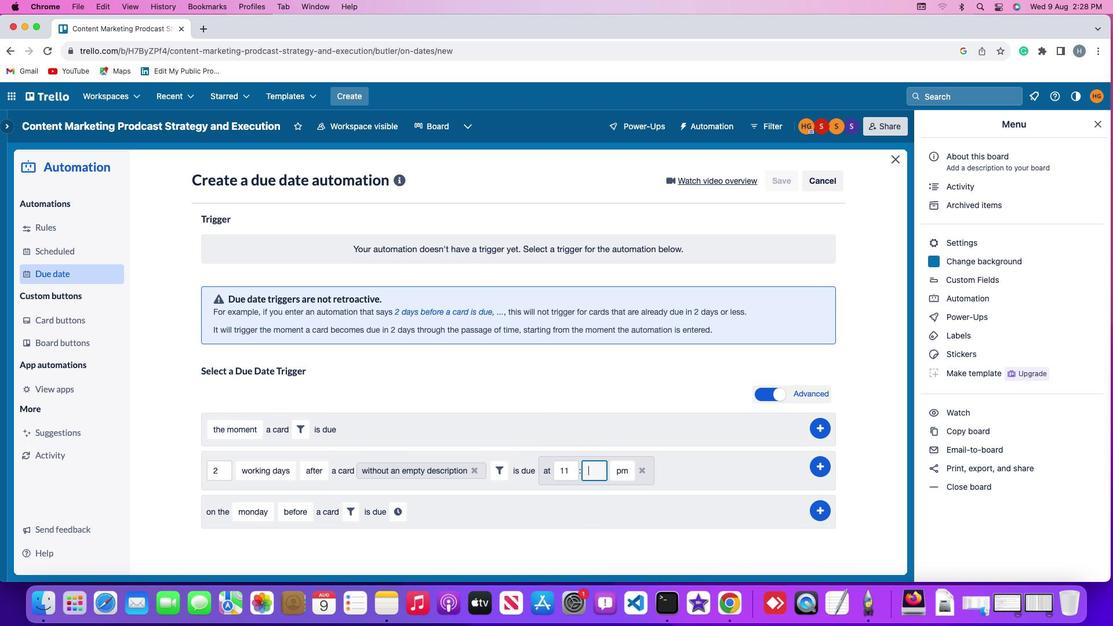 
Action: Mouse moved to (596, 469)
Screenshot: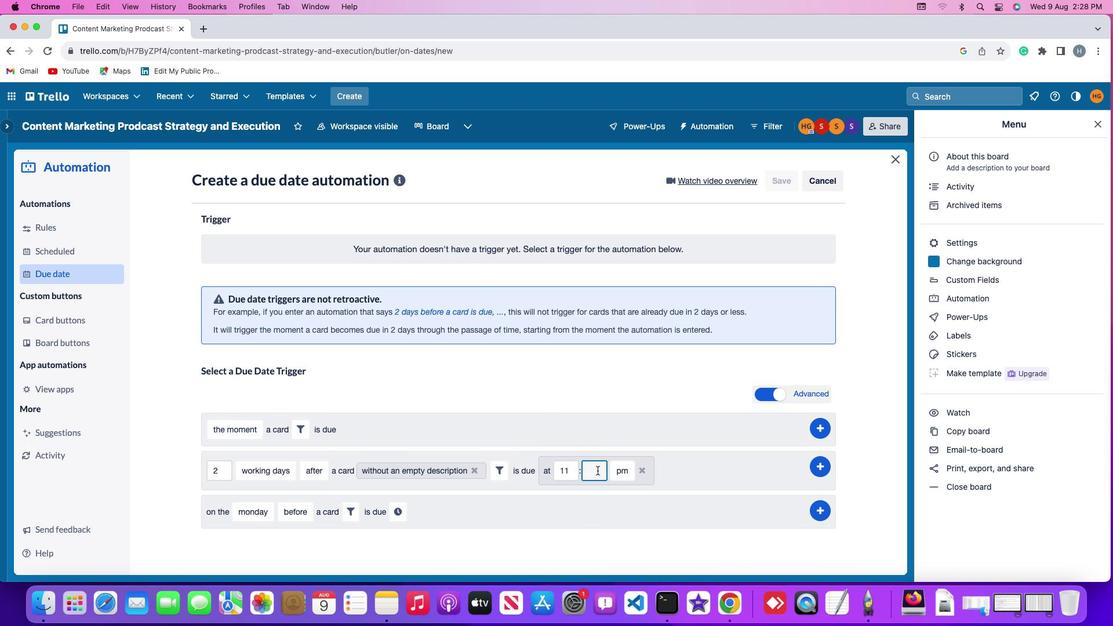 
Action: Key pressed '0''0'
Screenshot: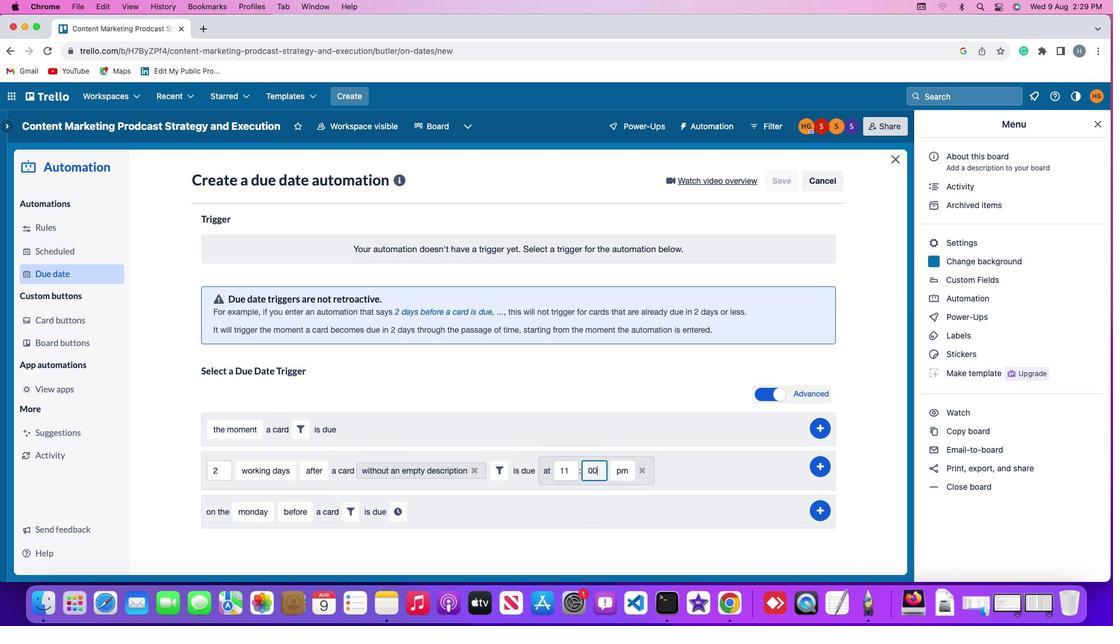 
Action: Mouse moved to (615, 467)
Screenshot: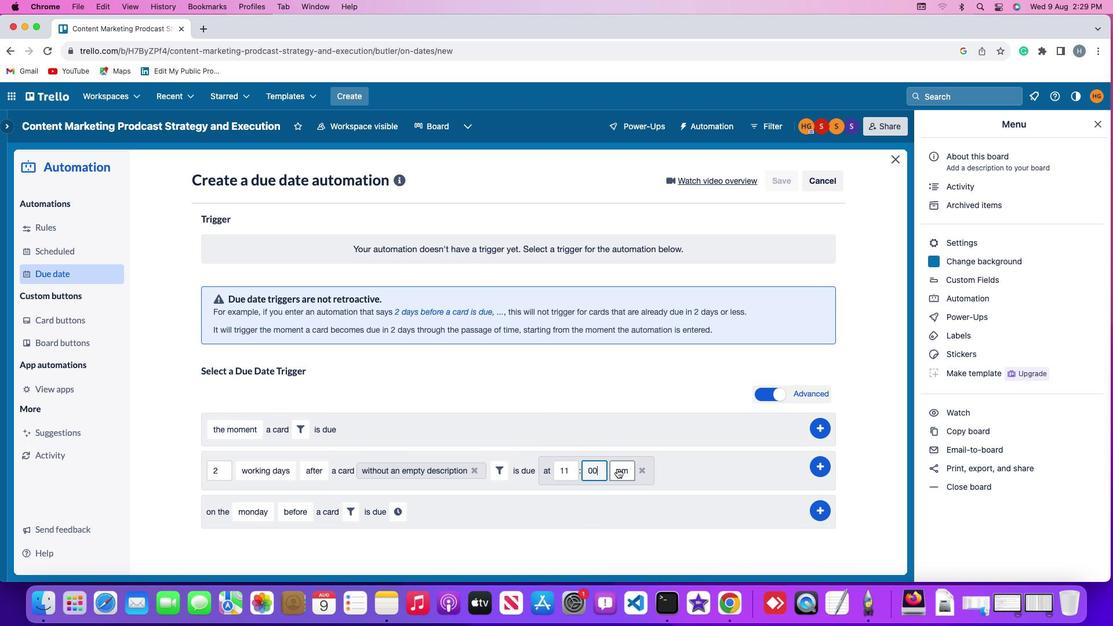 
Action: Mouse pressed left at (615, 467)
Screenshot: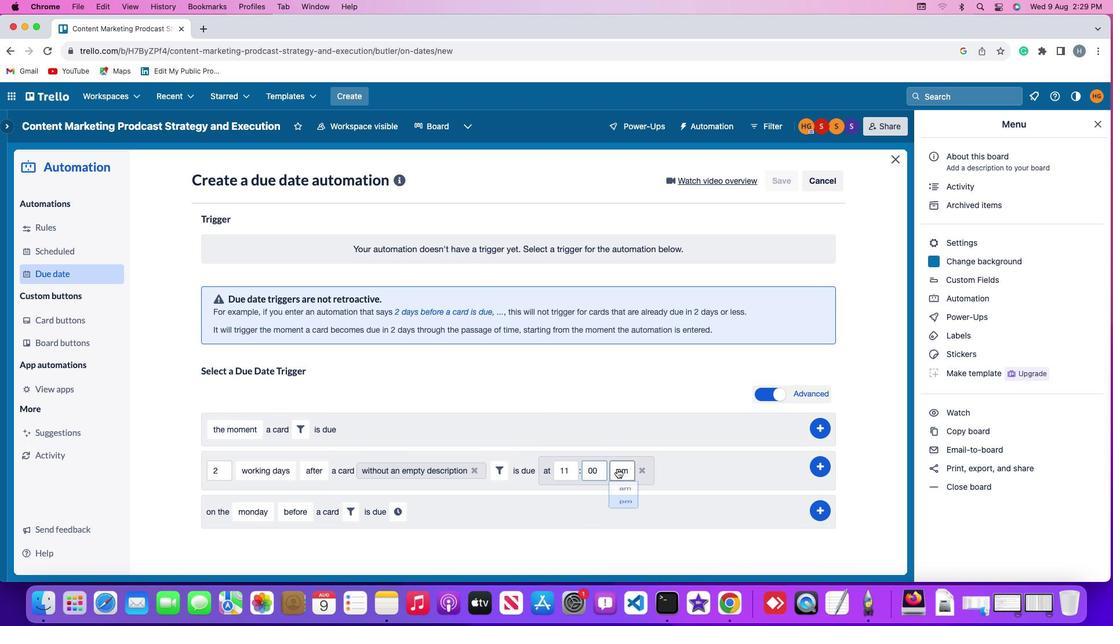 
Action: Mouse moved to (621, 489)
Screenshot: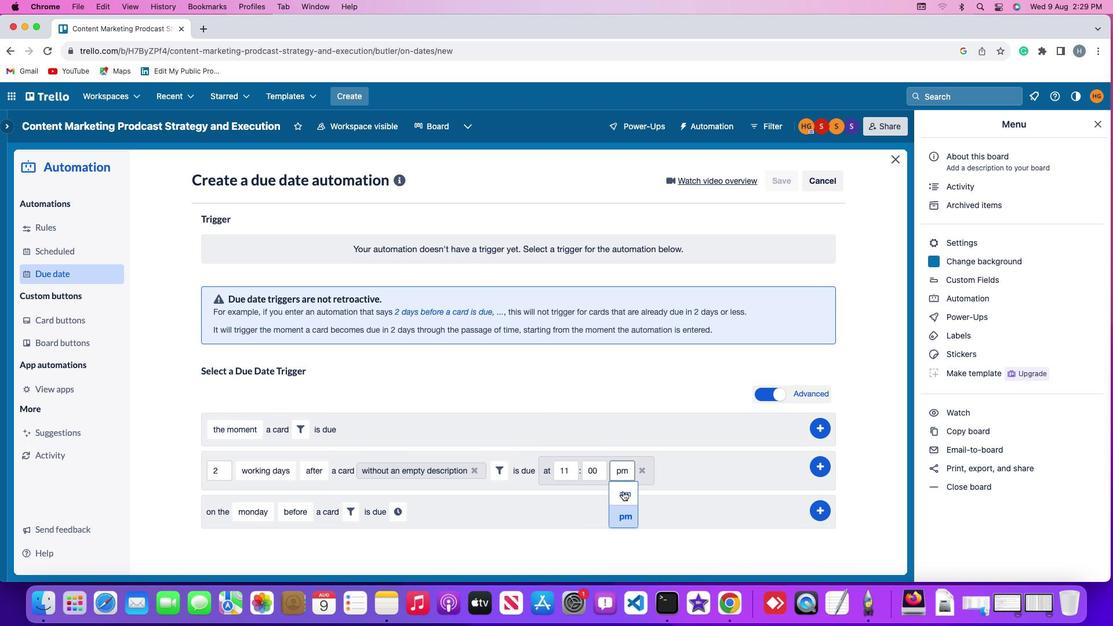 
Action: Mouse pressed left at (621, 489)
Screenshot: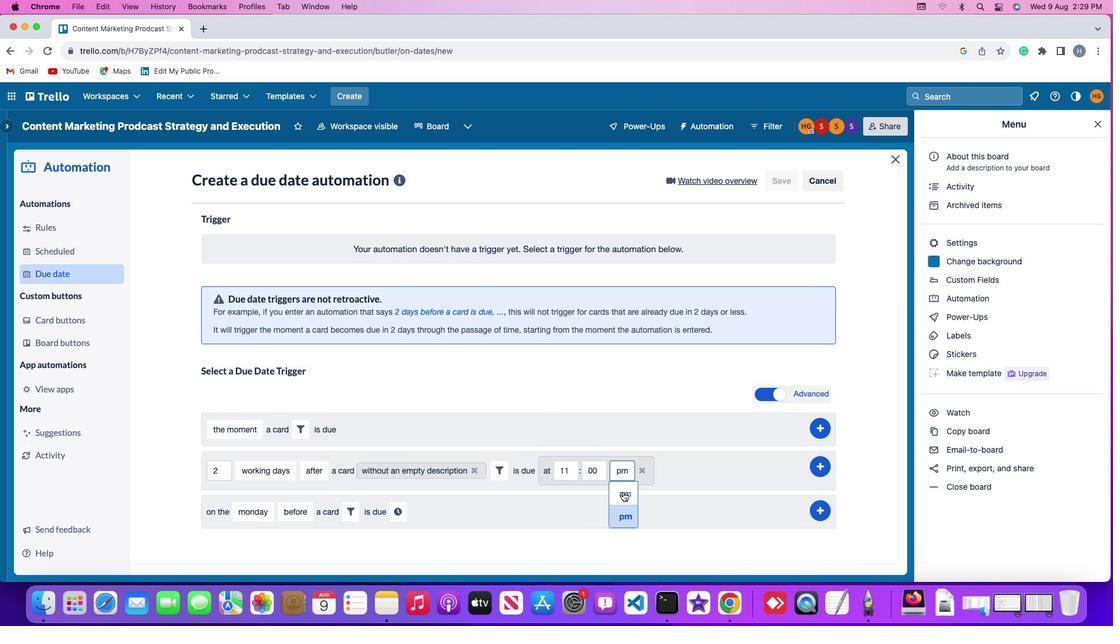 
Action: Mouse moved to (819, 463)
Screenshot: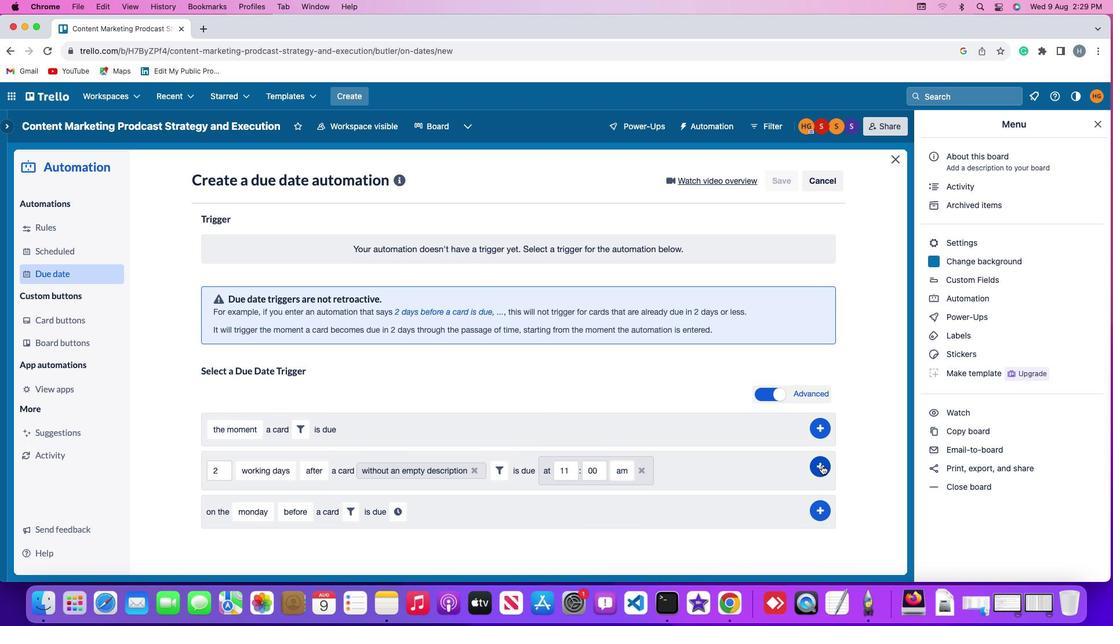 
Action: Mouse pressed left at (819, 463)
Screenshot: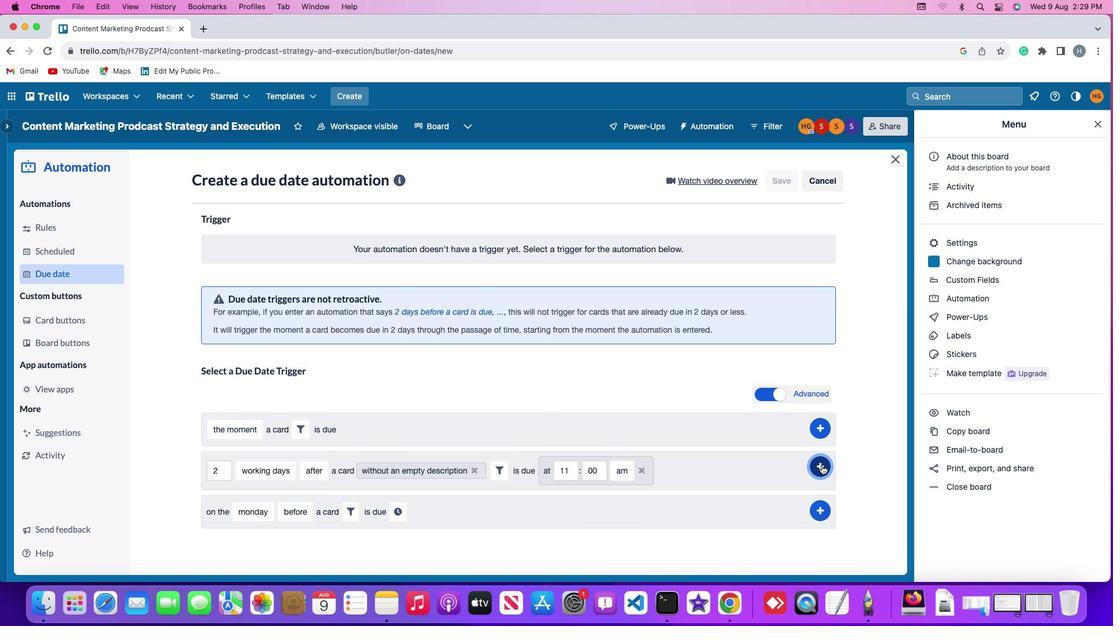 
Action: Mouse moved to (857, 361)
Screenshot: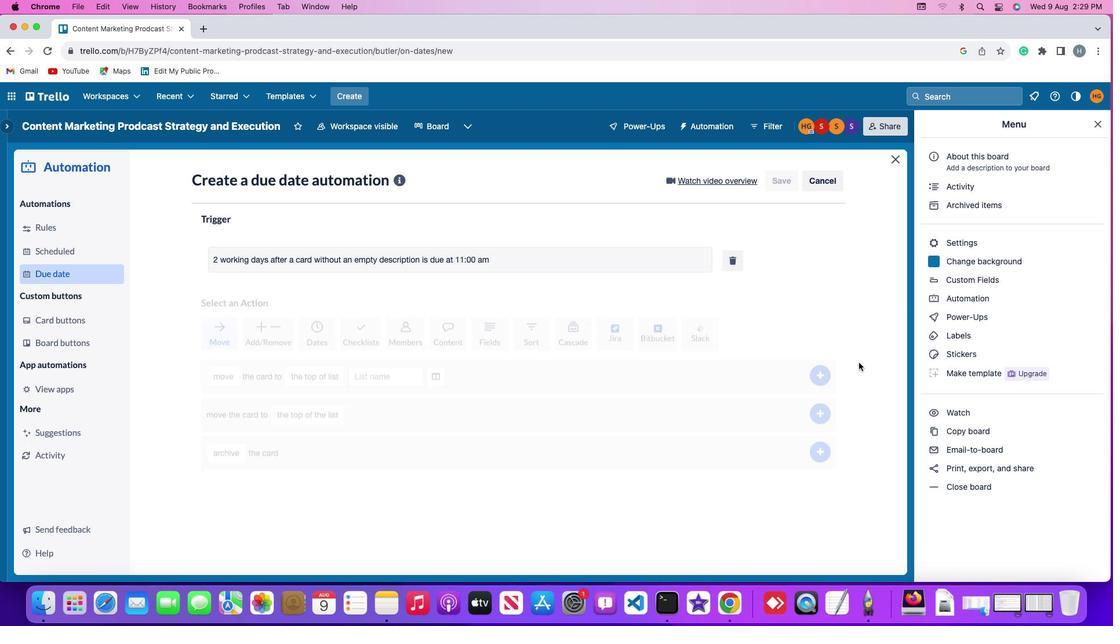 
